 Task: Add an event with the title Second Interview with Blaird, date '2024/03/13', time 8:50 AM to 10:50 AMand add a description: The quality assurance team will review project documentation such as project plans, requirements specifications, design documents, and test plans. They will ensure that the documentation is complete, accurate, and aligns with the project objectives and stakeholder expectations.Select event color  Lavender . Add location for the event as: Casablanca, Morocco, logged in from the account softage.8@softage.netand send the event invitation to softage.4@softage.net and softage.5@softage.net. Set a reminder for the event Daily
Action: Mouse moved to (69, 111)
Screenshot: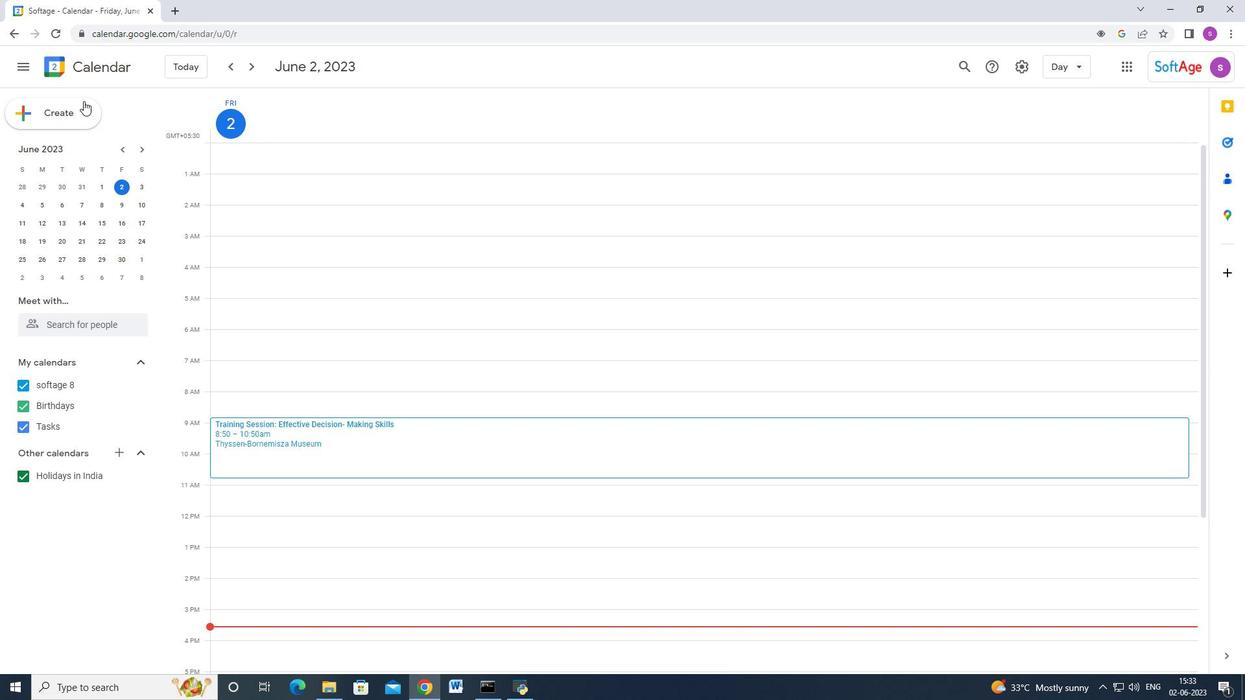 
Action: Mouse pressed left at (69, 111)
Screenshot: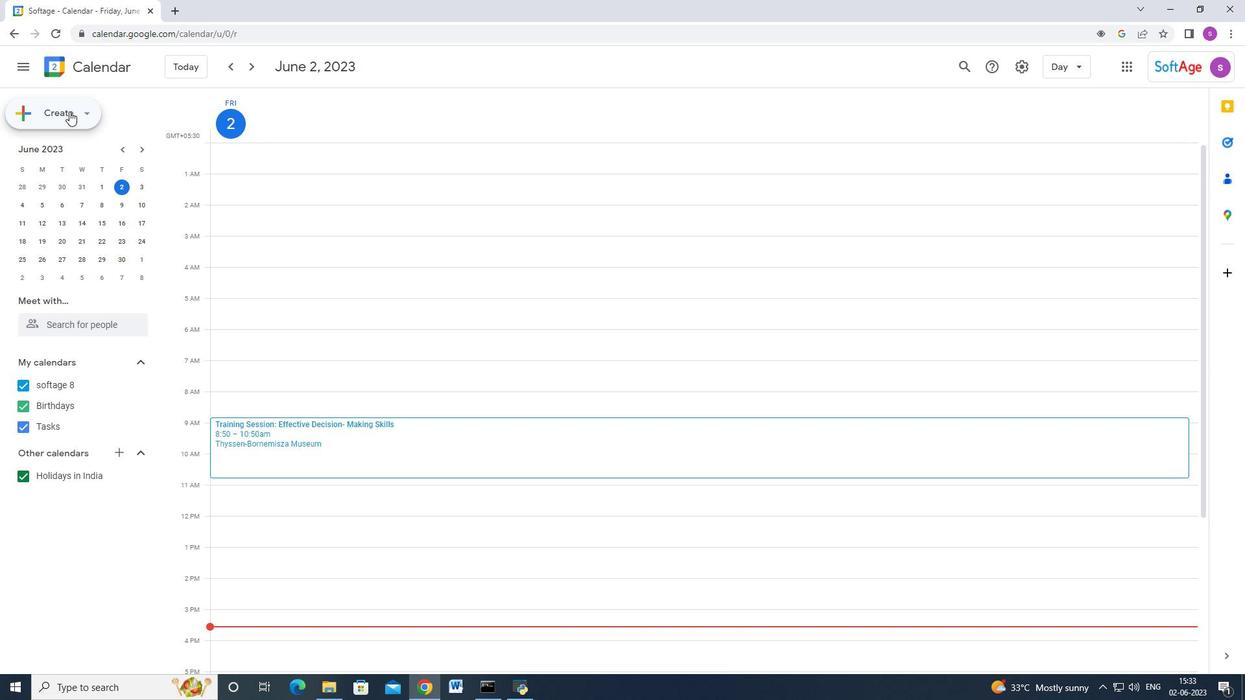 
Action: Mouse moved to (54, 155)
Screenshot: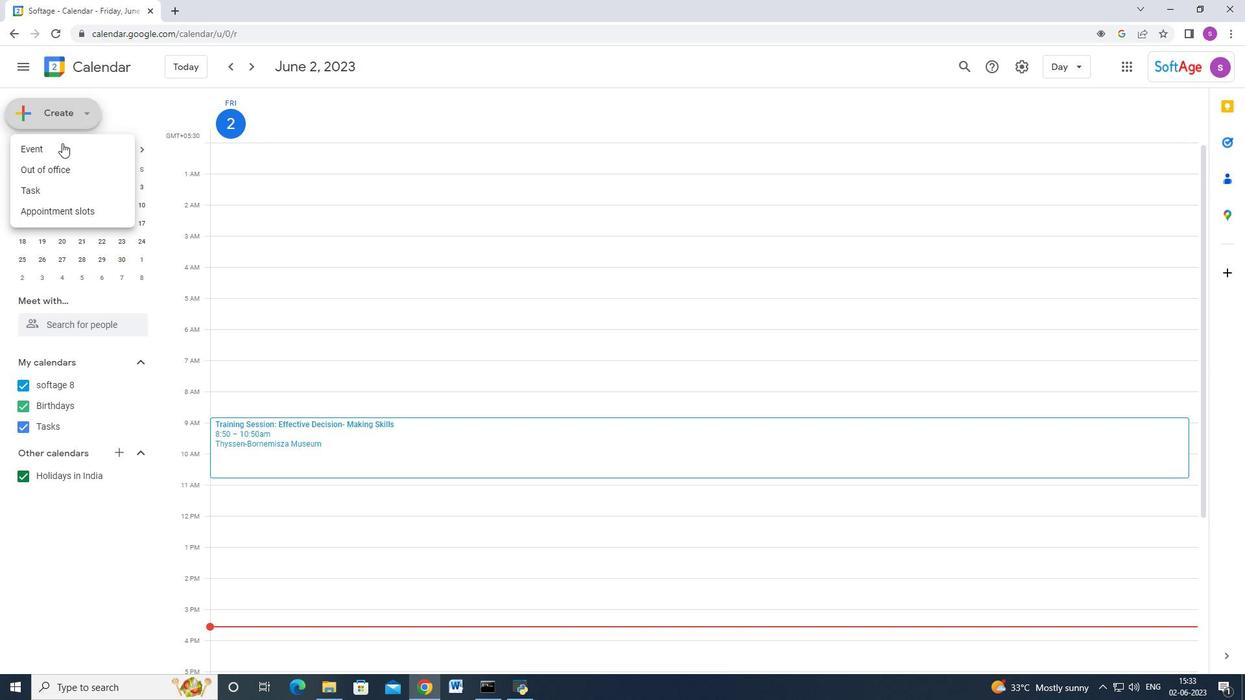
Action: Mouse pressed left at (54, 155)
Screenshot: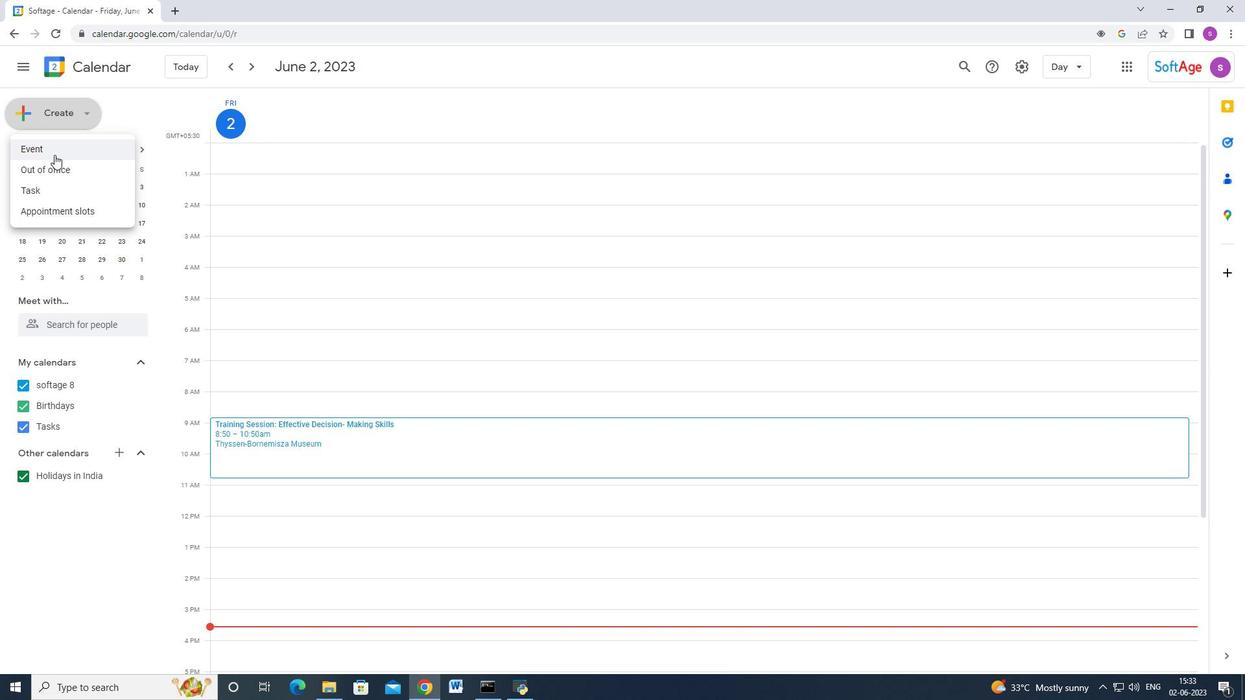 
Action: Mouse moved to (734, 631)
Screenshot: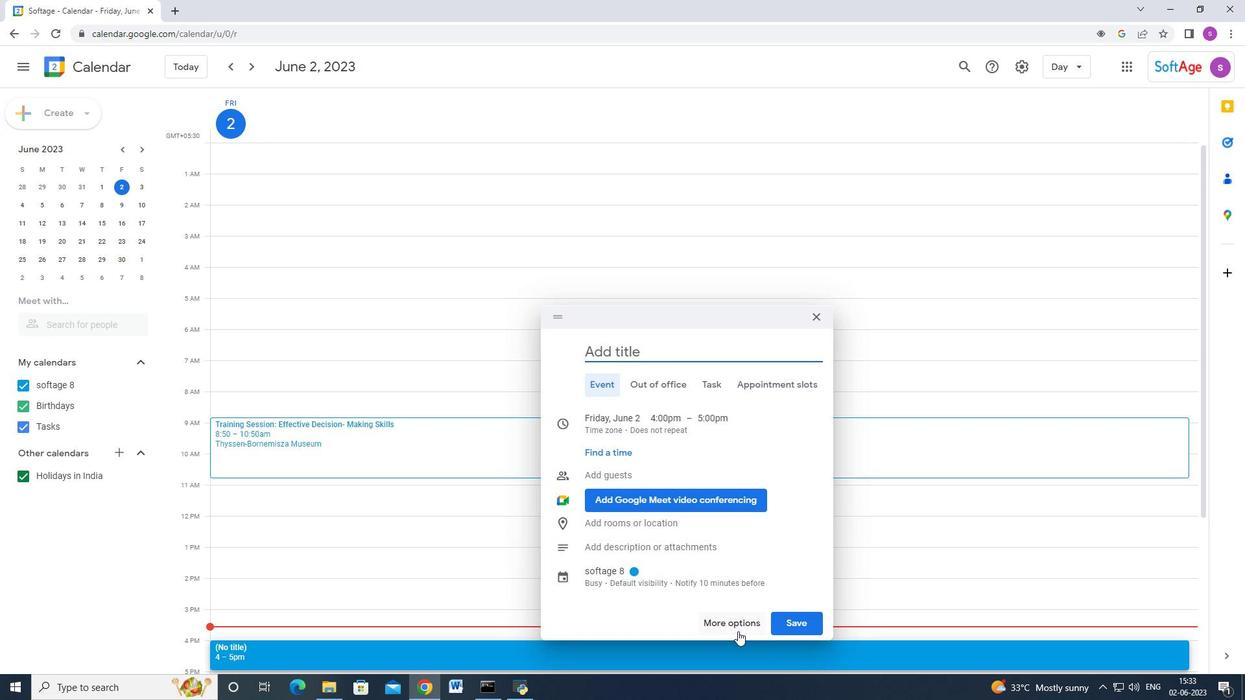 
Action: Mouse pressed left at (734, 631)
Screenshot: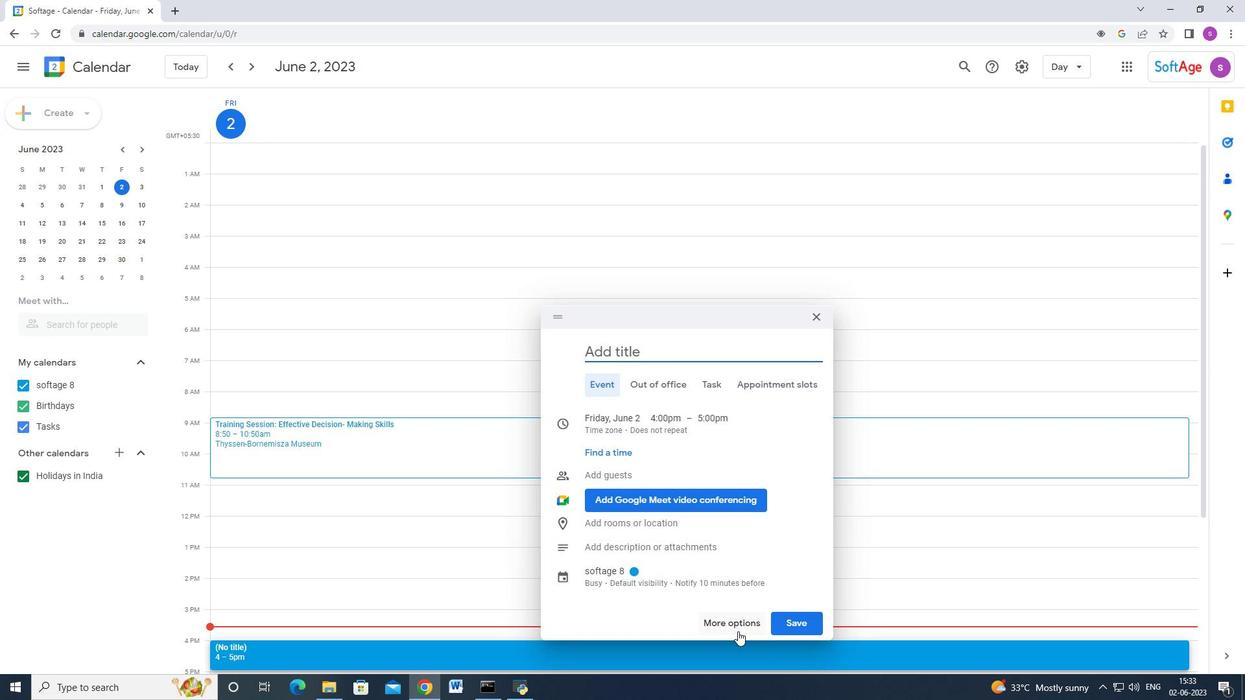 
Action: Mouse moved to (200, 80)
Screenshot: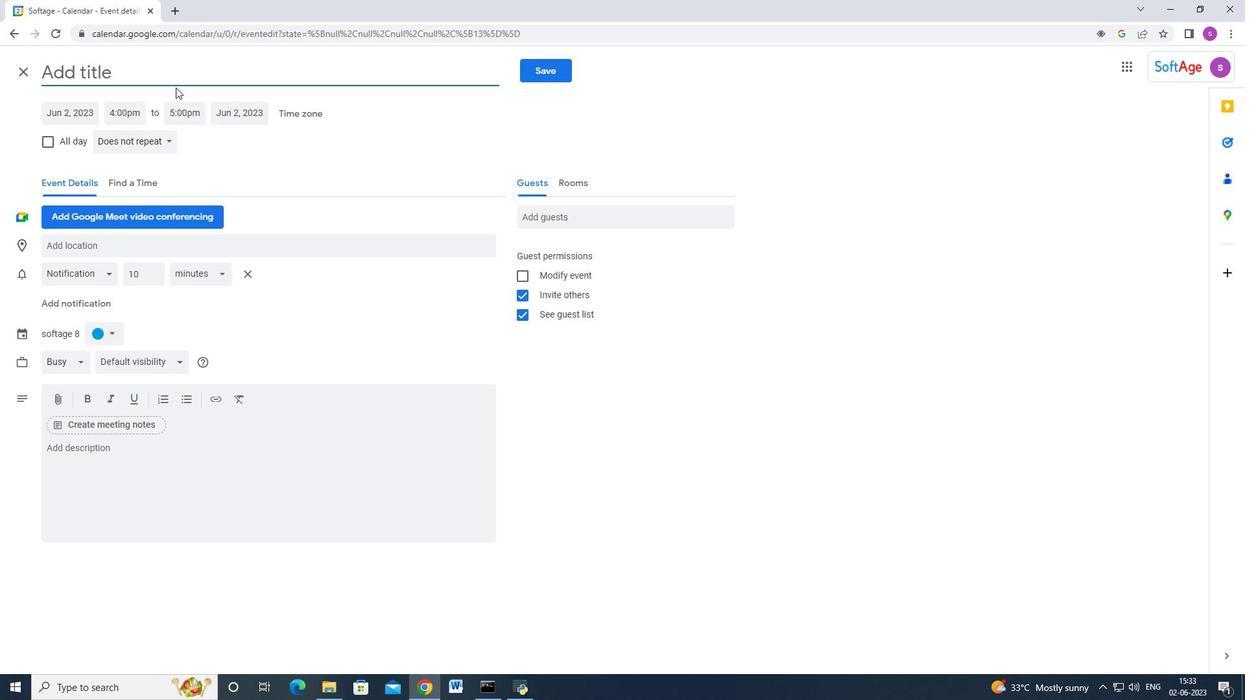 
Action: Key pressed <Key.shift><Key.shift><Key.shift><Key.shift><Key.shift><Key.shift>Second<Key.space><Key.shift>Interview<Key.space>with<Key.space><Key.shift>Blaird
Screenshot: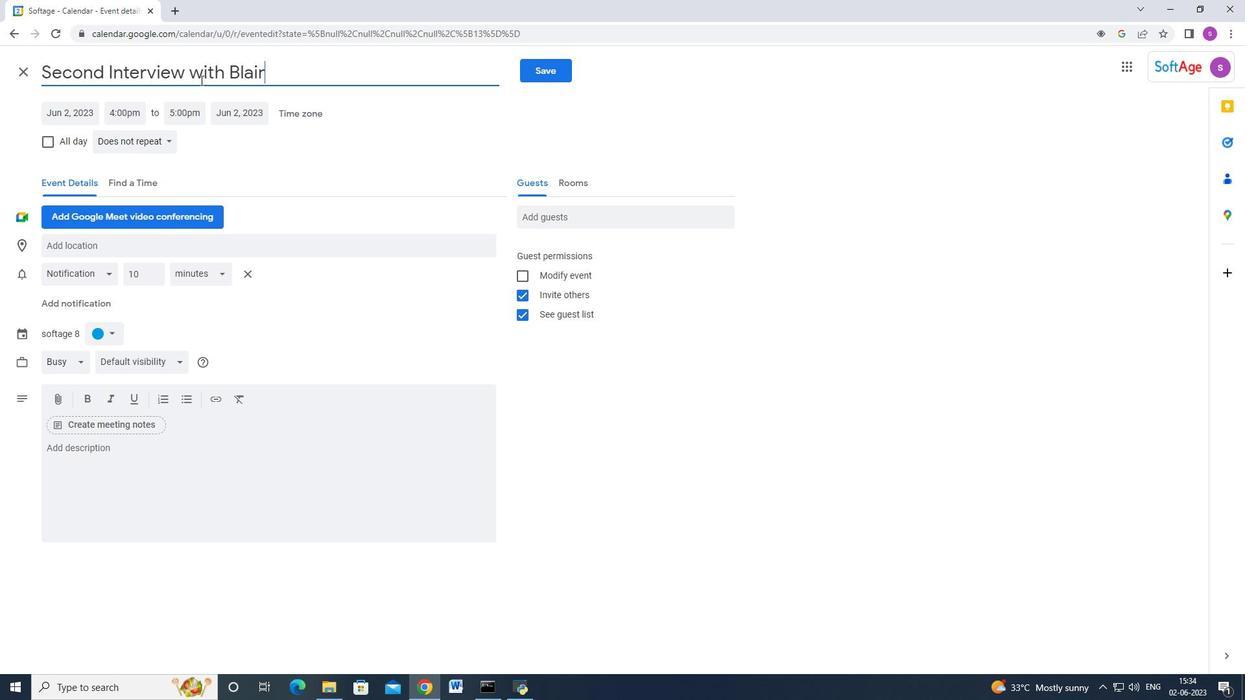 
Action: Mouse moved to (77, 108)
Screenshot: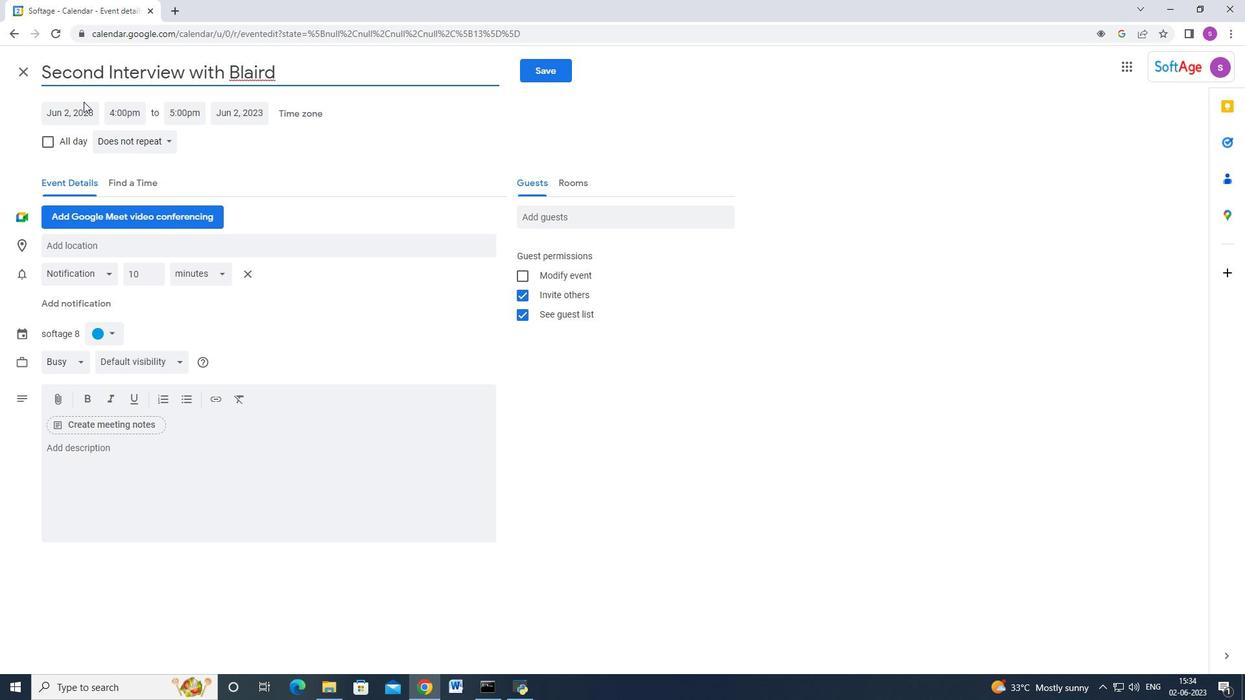 
Action: Mouse pressed left at (77, 108)
Screenshot: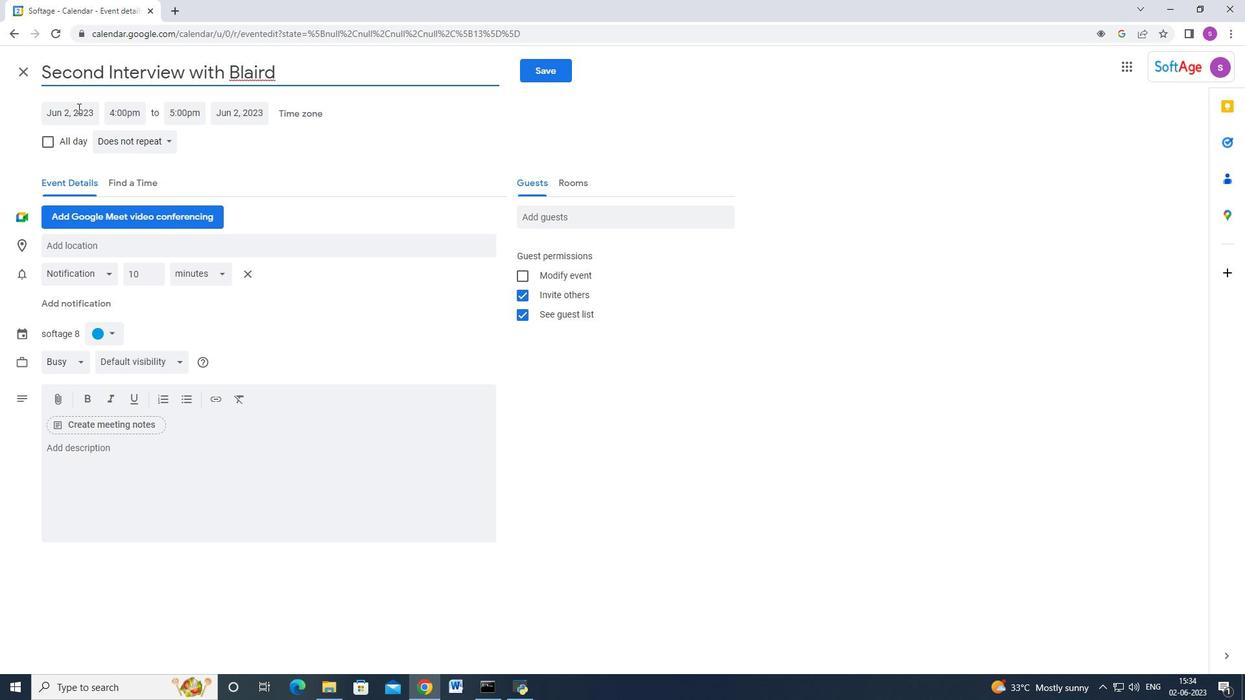
Action: Mouse moved to (204, 141)
Screenshot: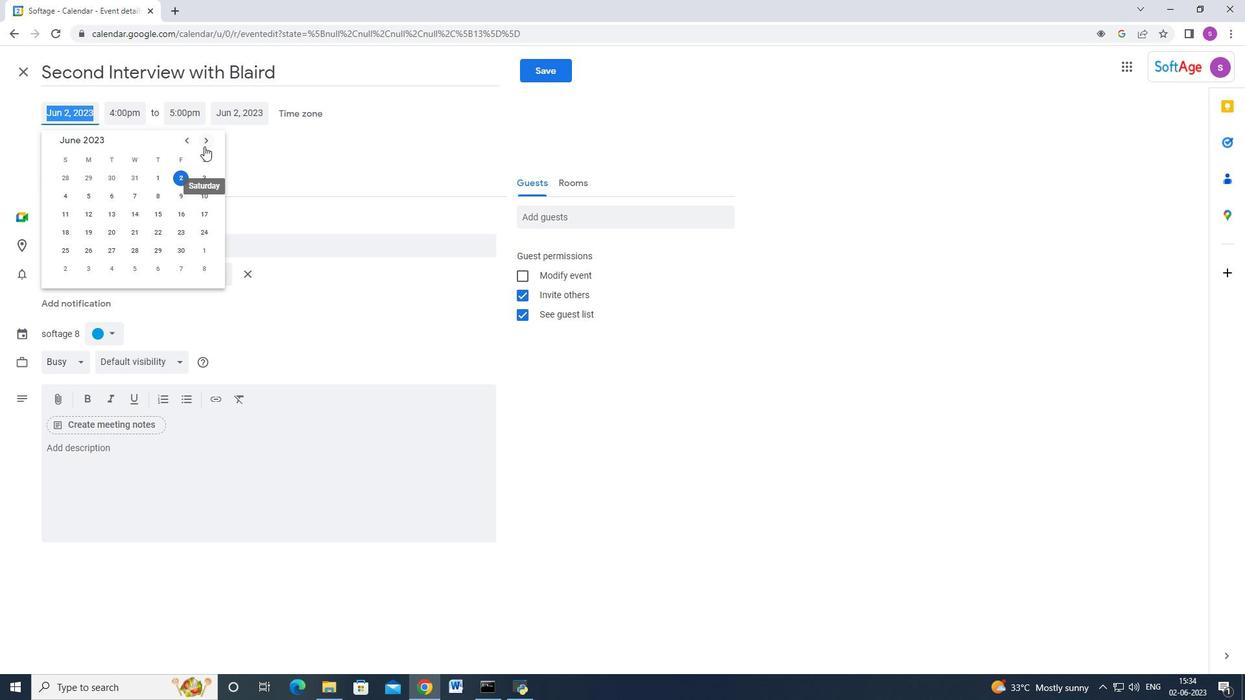 
Action: Mouse pressed left at (204, 141)
Screenshot: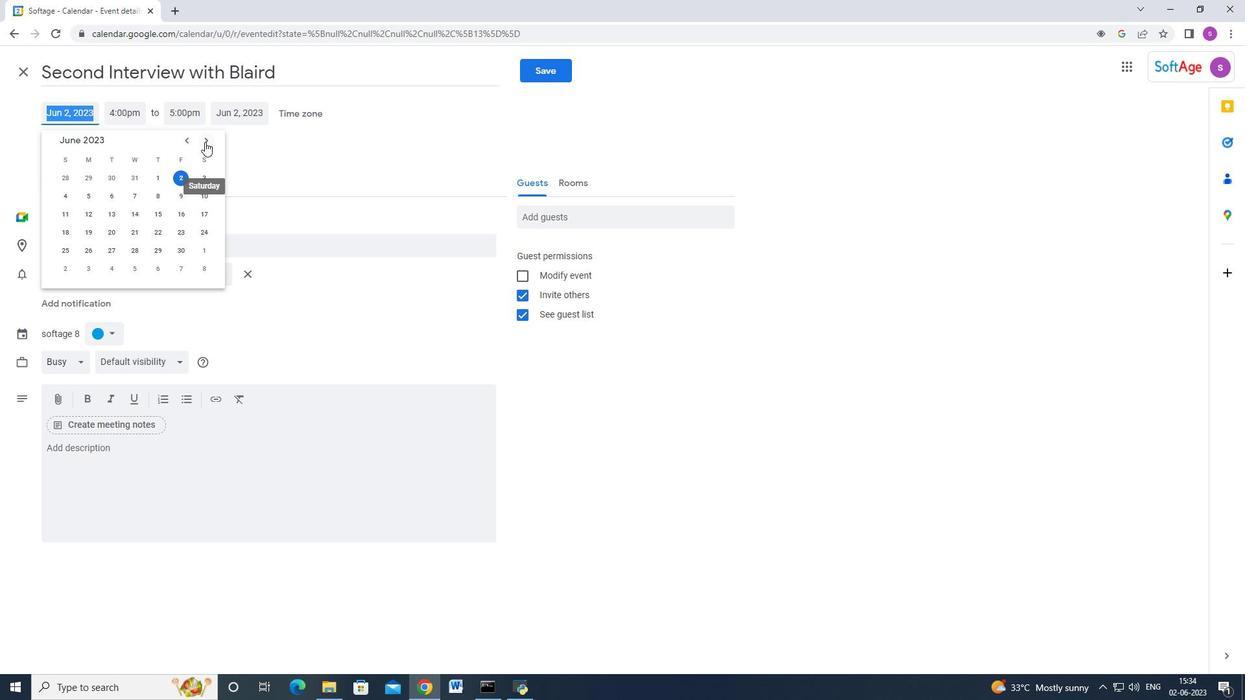 
Action: Mouse moved to (216, 142)
Screenshot: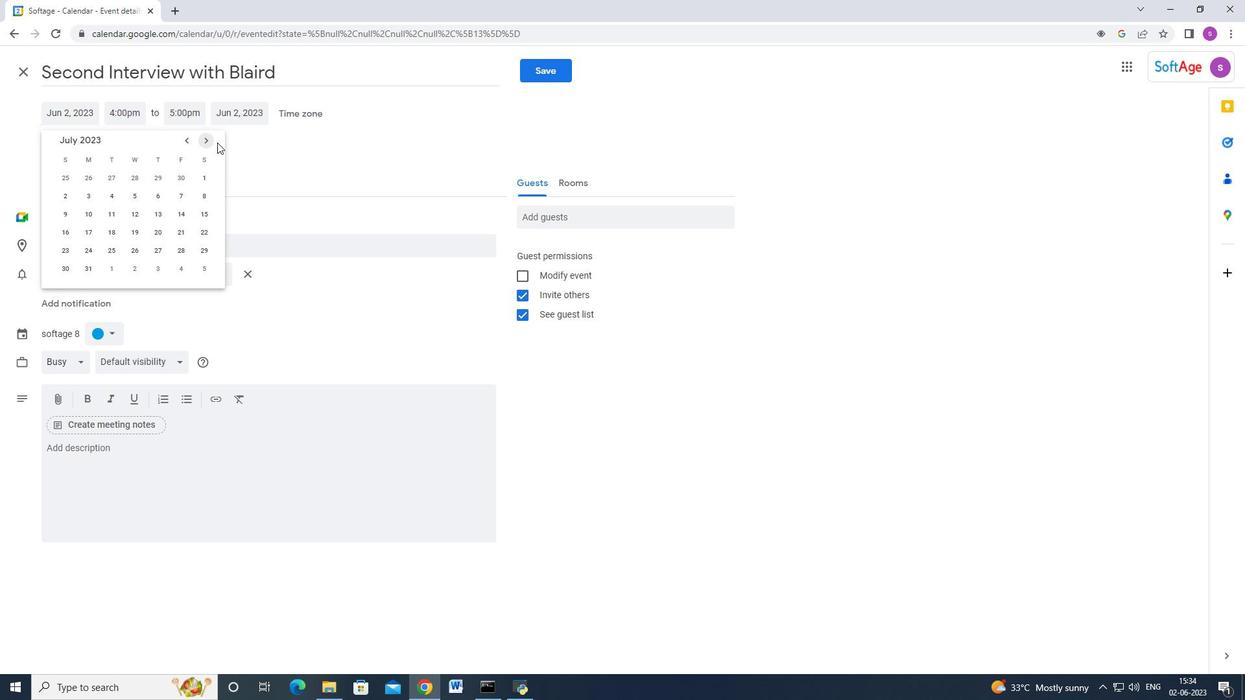 
Action: Mouse pressed left at (216, 142)
Screenshot: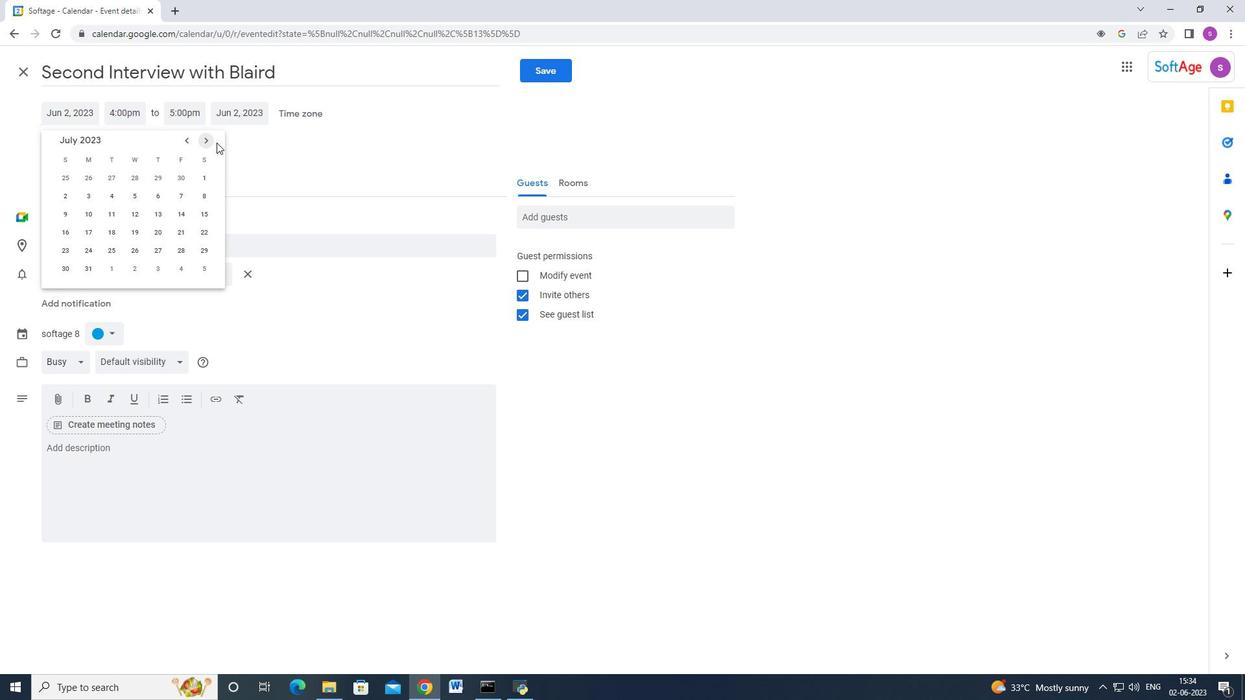 
Action: Mouse moved to (206, 142)
Screenshot: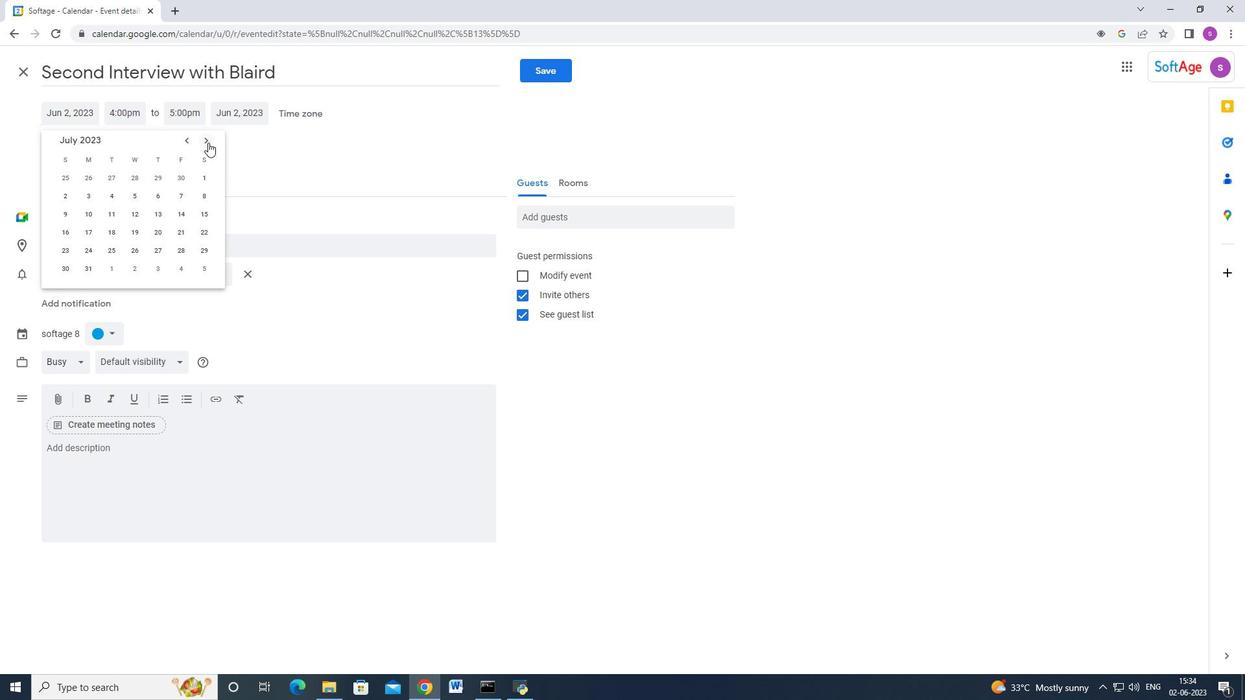 
Action: Mouse pressed left at (206, 142)
Screenshot: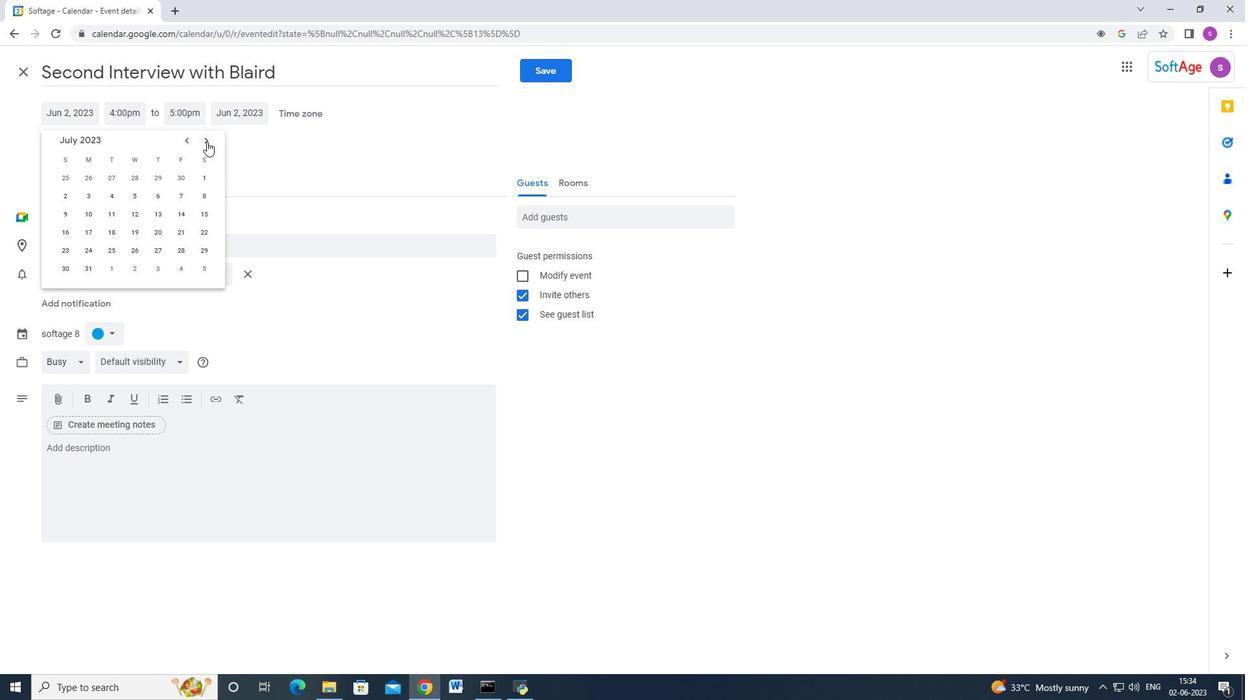 
Action: Mouse pressed left at (206, 142)
Screenshot: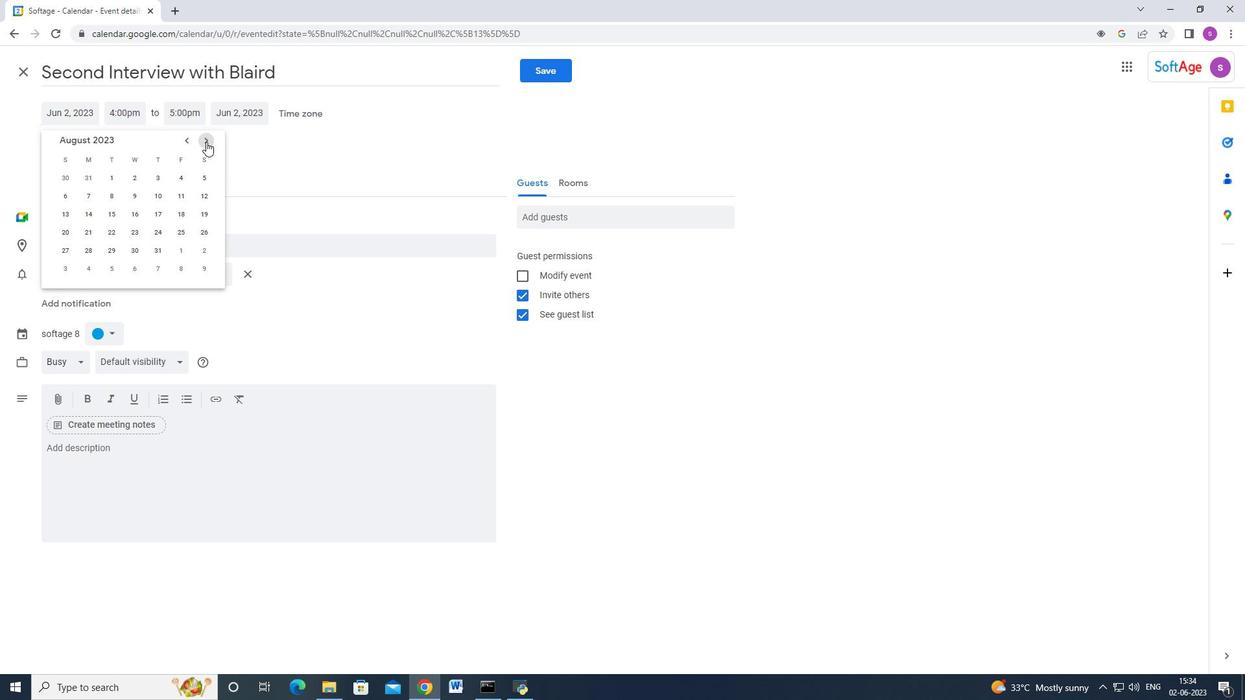 
Action: Mouse pressed left at (206, 142)
Screenshot: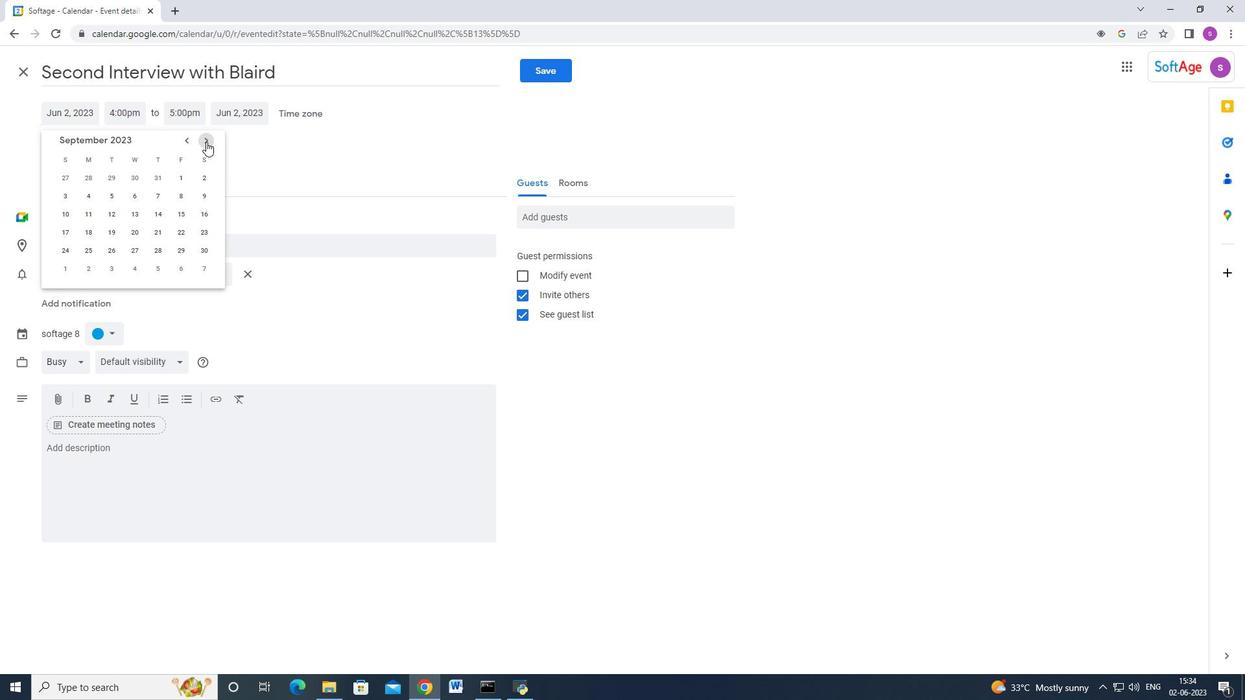 
Action: Mouse pressed left at (206, 142)
Screenshot: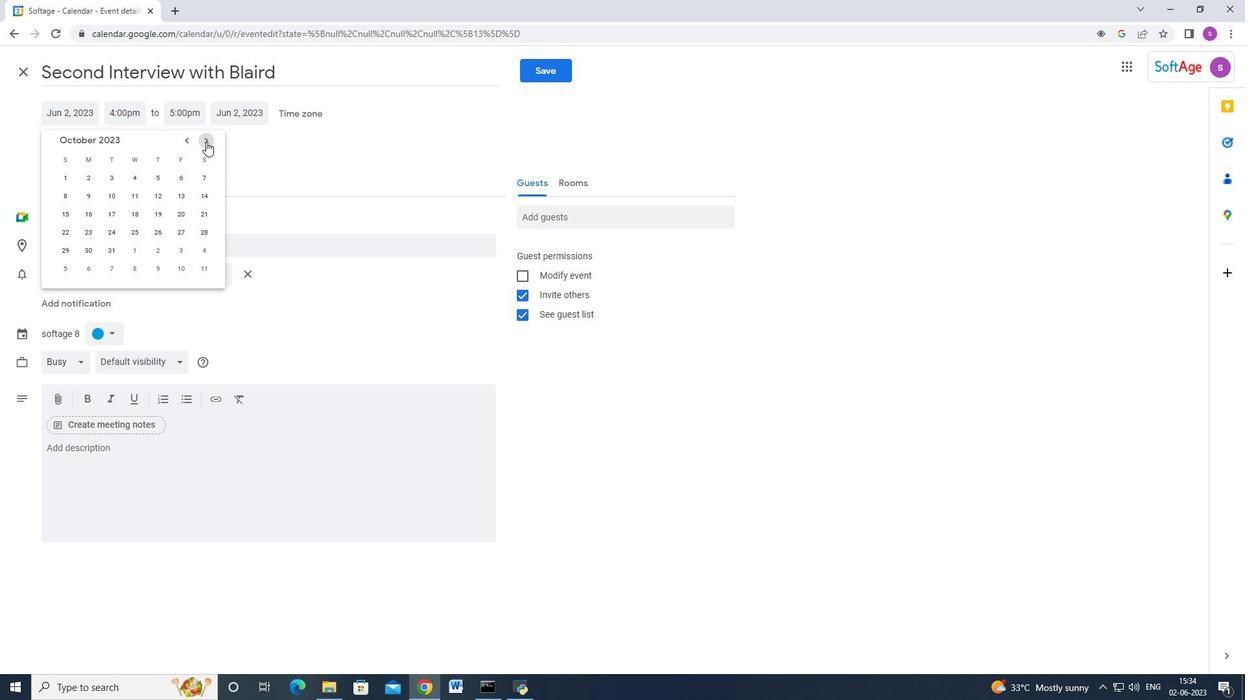 
Action: Mouse moved to (203, 140)
Screenshot: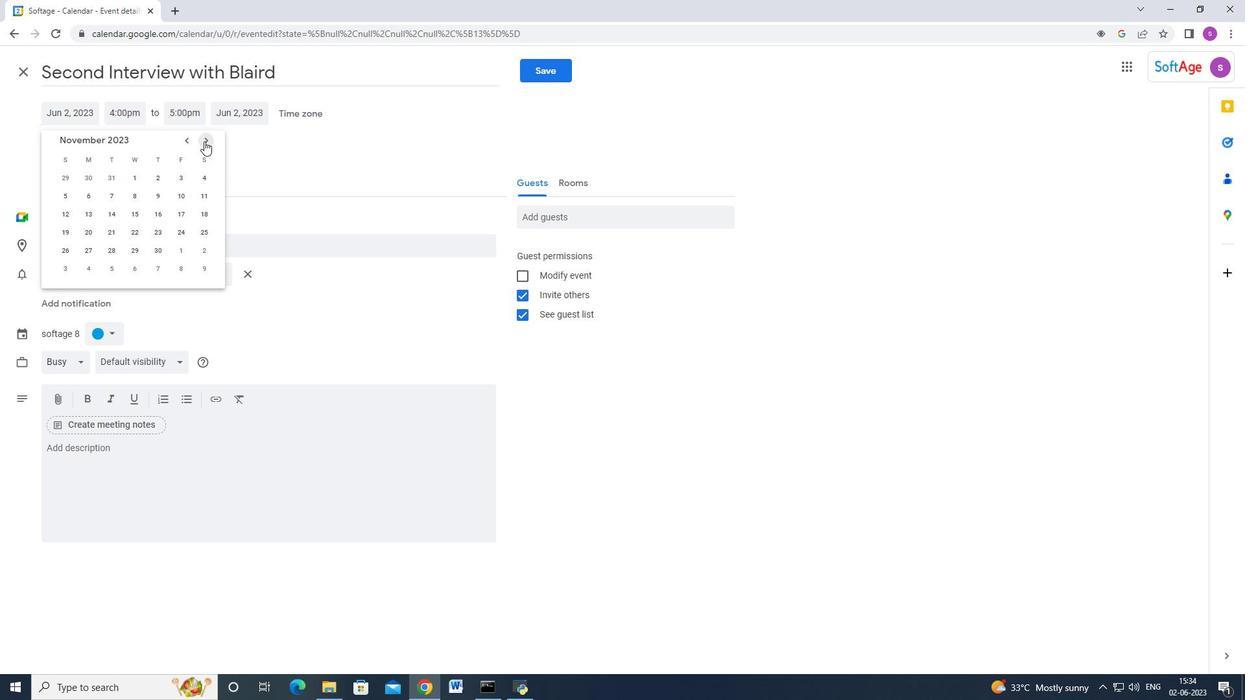 
Action: Mouse pressed left at (203, 140)
Screenshot: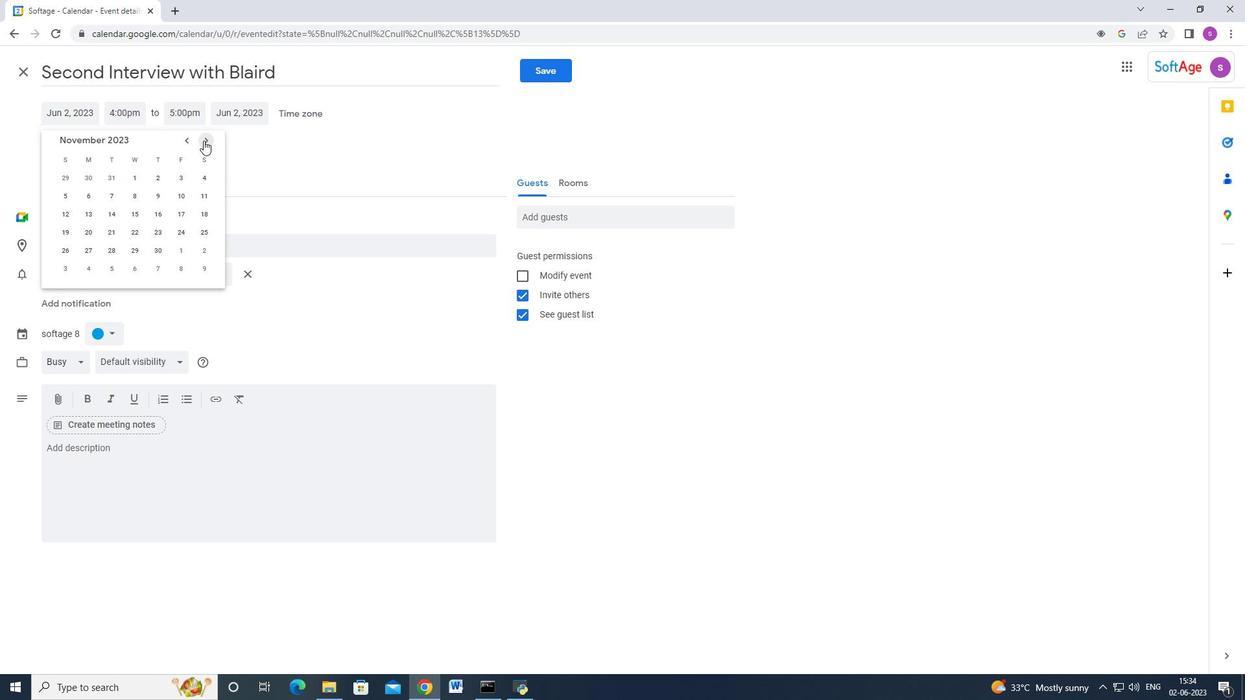 
Action: Mouse moved to (204, 140)
Screenshot: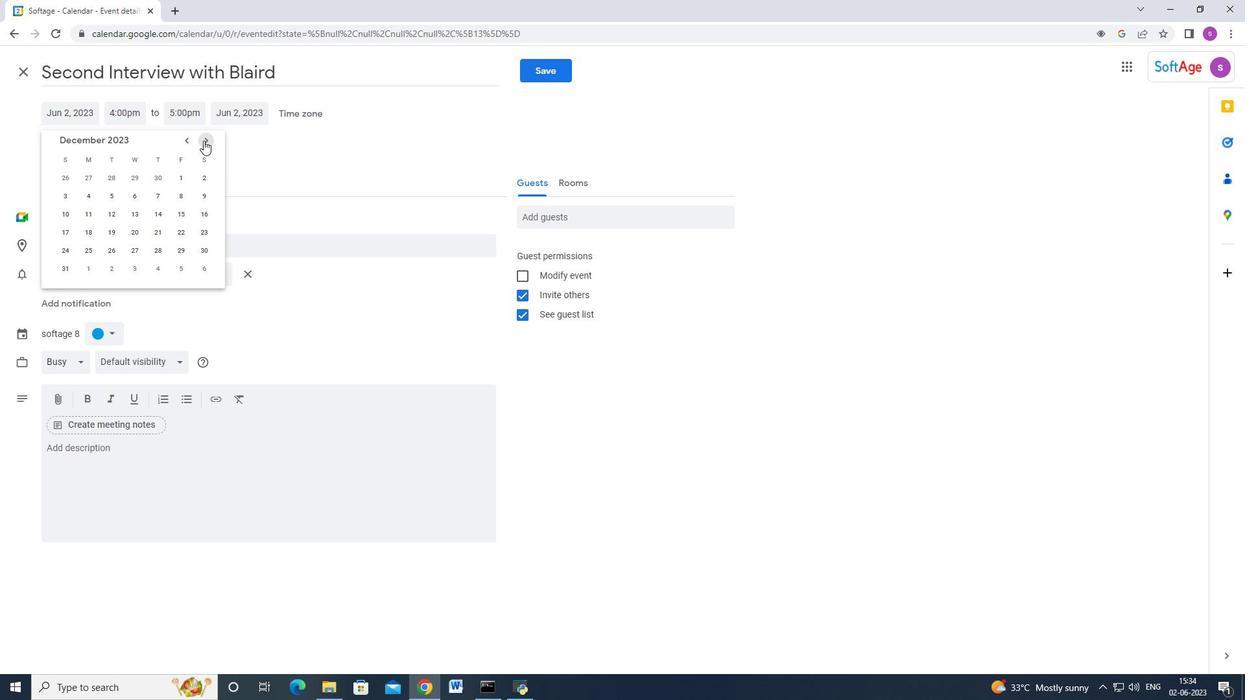 
Action: Mouse pressed left at (204, 140)
Screenshot: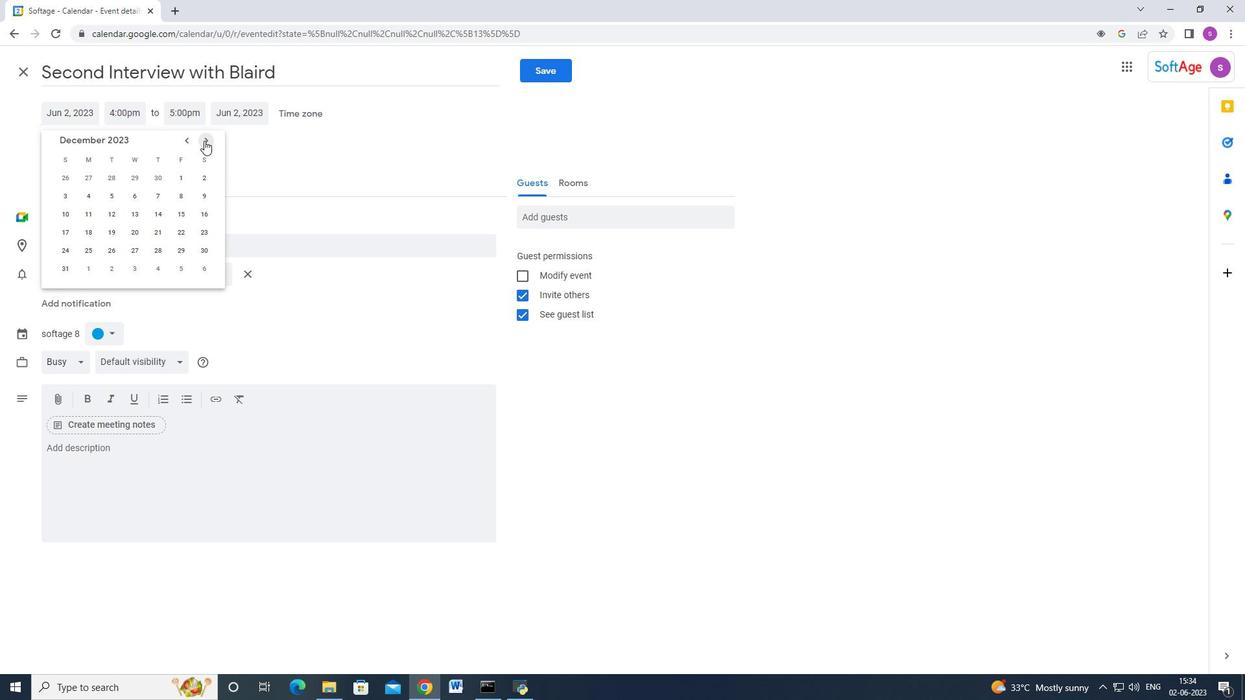 
Action: Mouse pressed left at (204, 140)
Screenshot: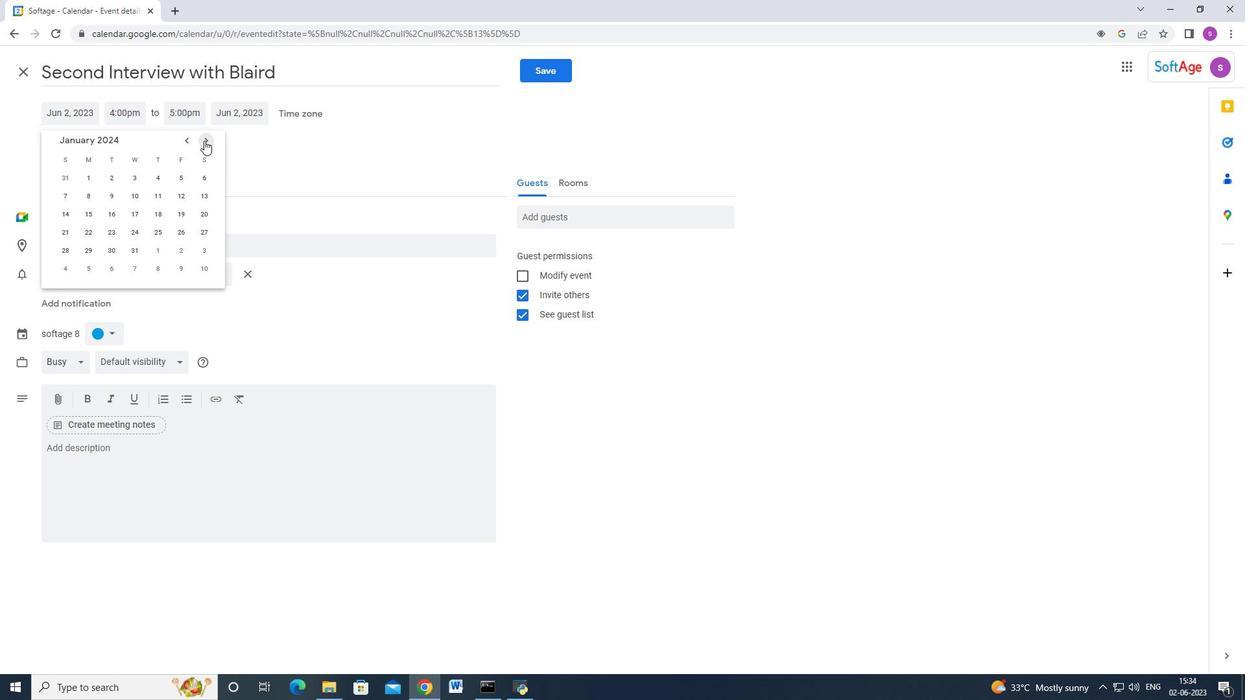
Action: Mouse pressed left at (204, 140)
Screenshot: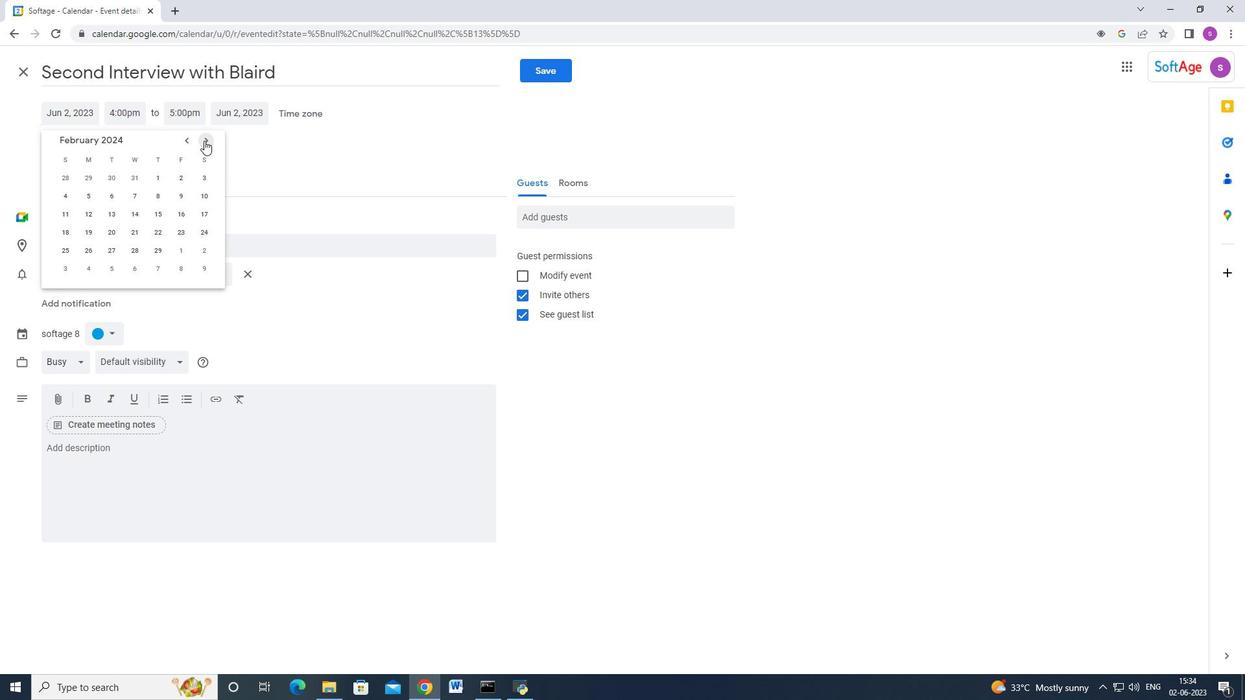 
Action: Mouse moved to (129, 217)
Screenshot: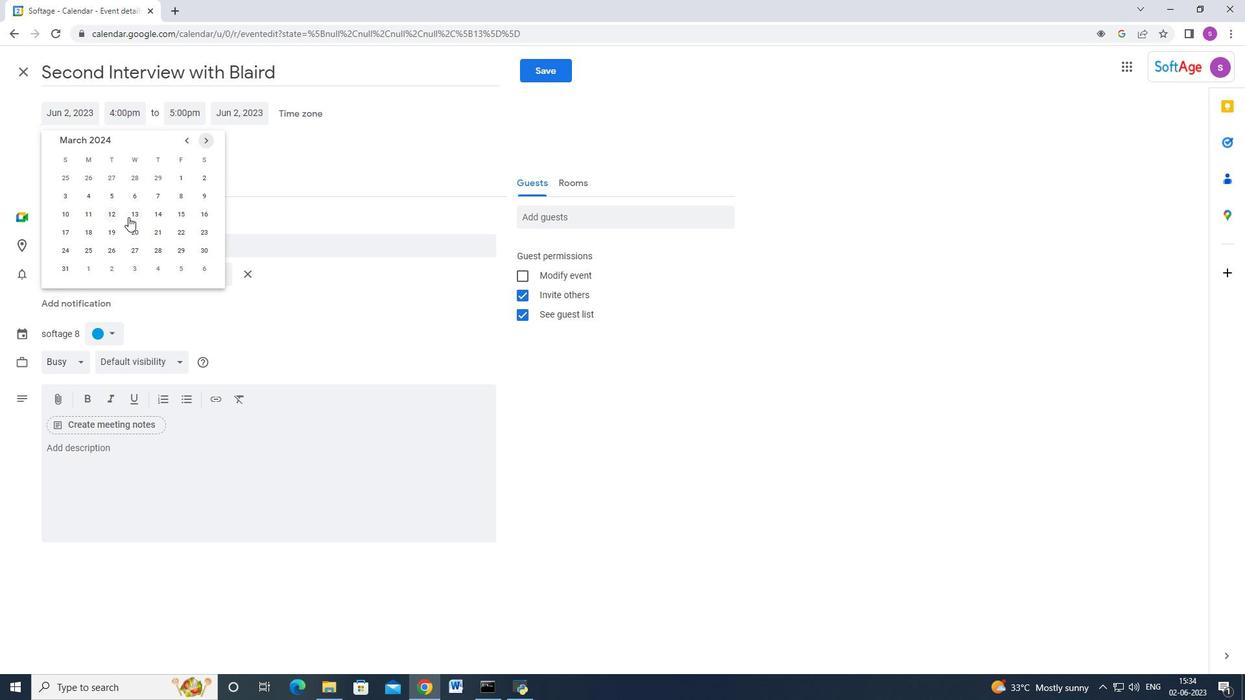 
Action: Mouse pressed left at (129, 217)
Screenshot: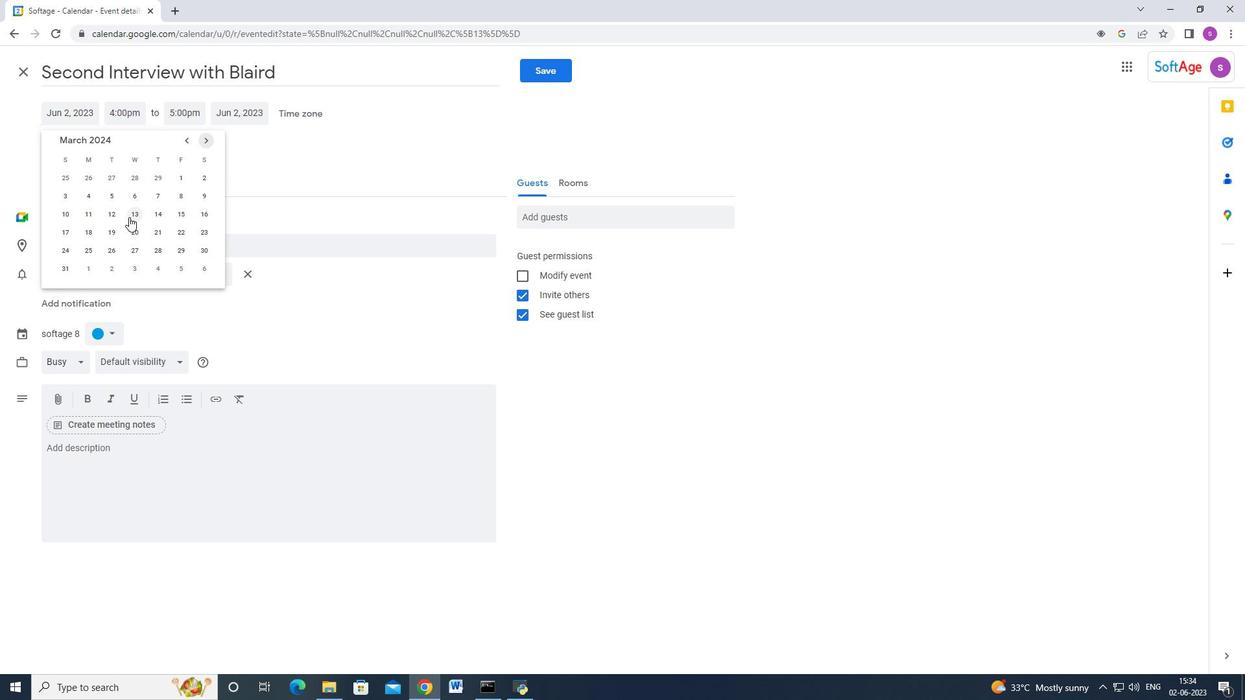 
Action: Mouse moved to (143, 114)
Screenshot: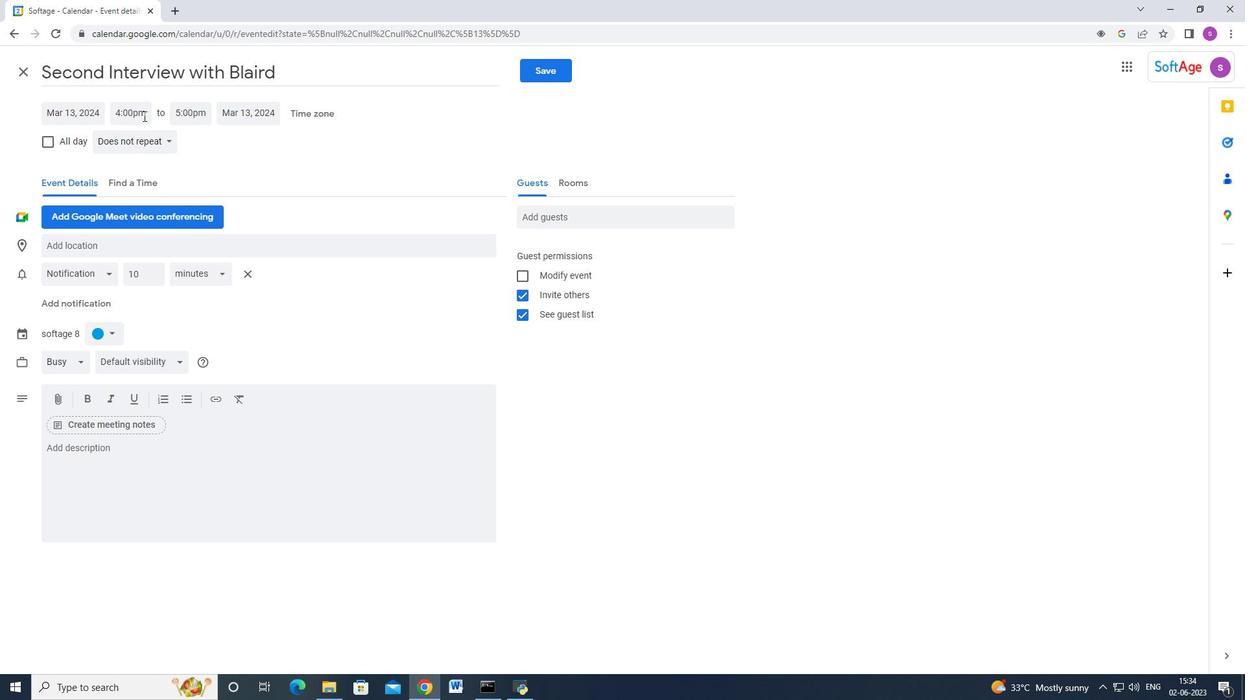 
Action: Mouse pressed left at (143, 114)
Screenshot: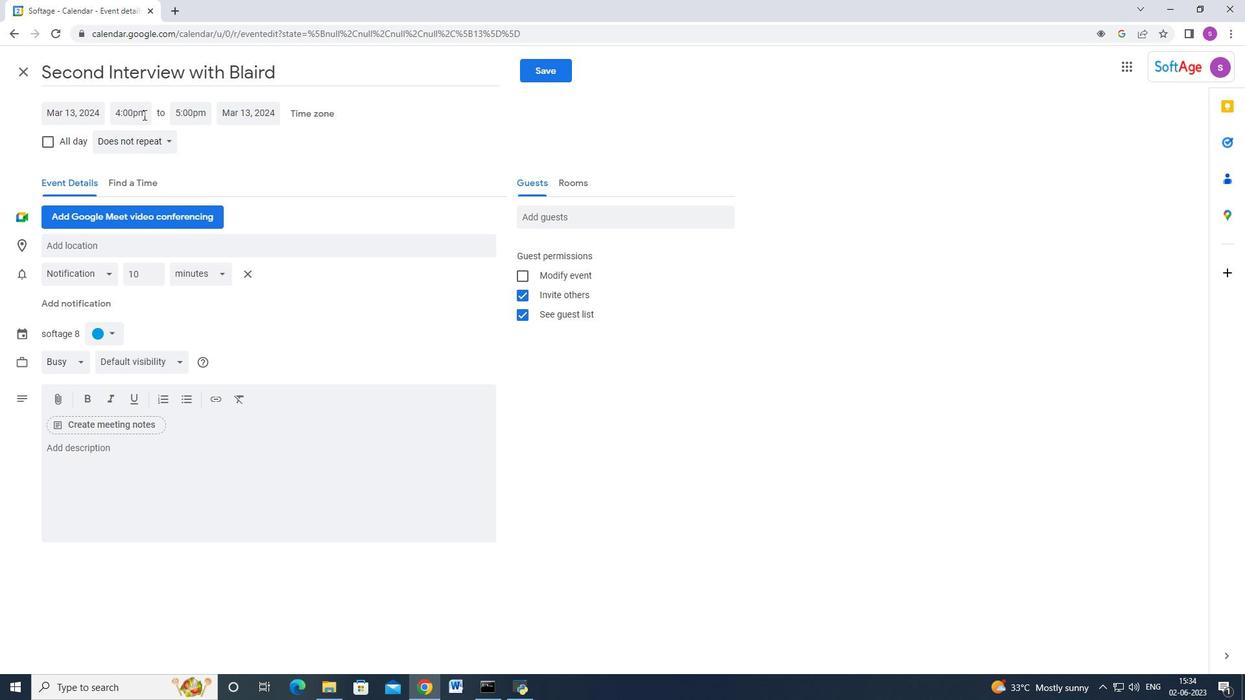 
Action: Key pressed 8<Key.shift_r>:50am<Key.tab><Key.backspace>10<Key.shift>:50am<Key.enter><Key.tab><Key.tab><Key.tab><Key.tab>
Screenshot: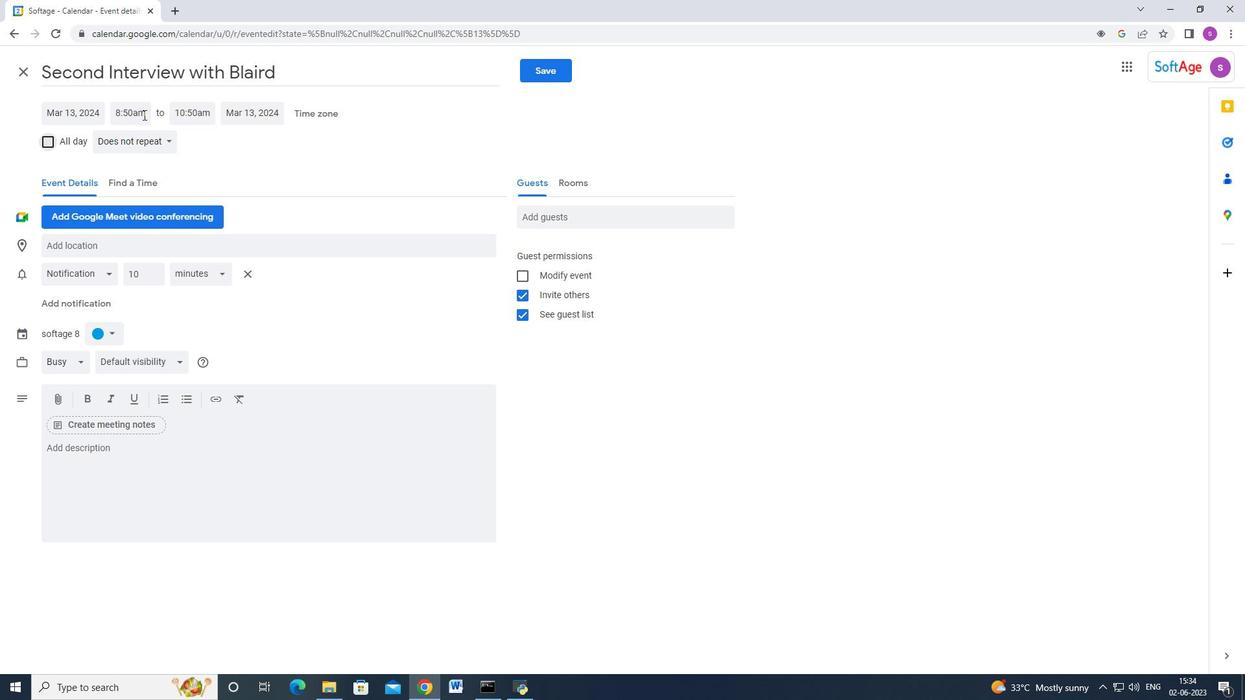 
Action: Mouse moved to (151, 453)
Screenshot: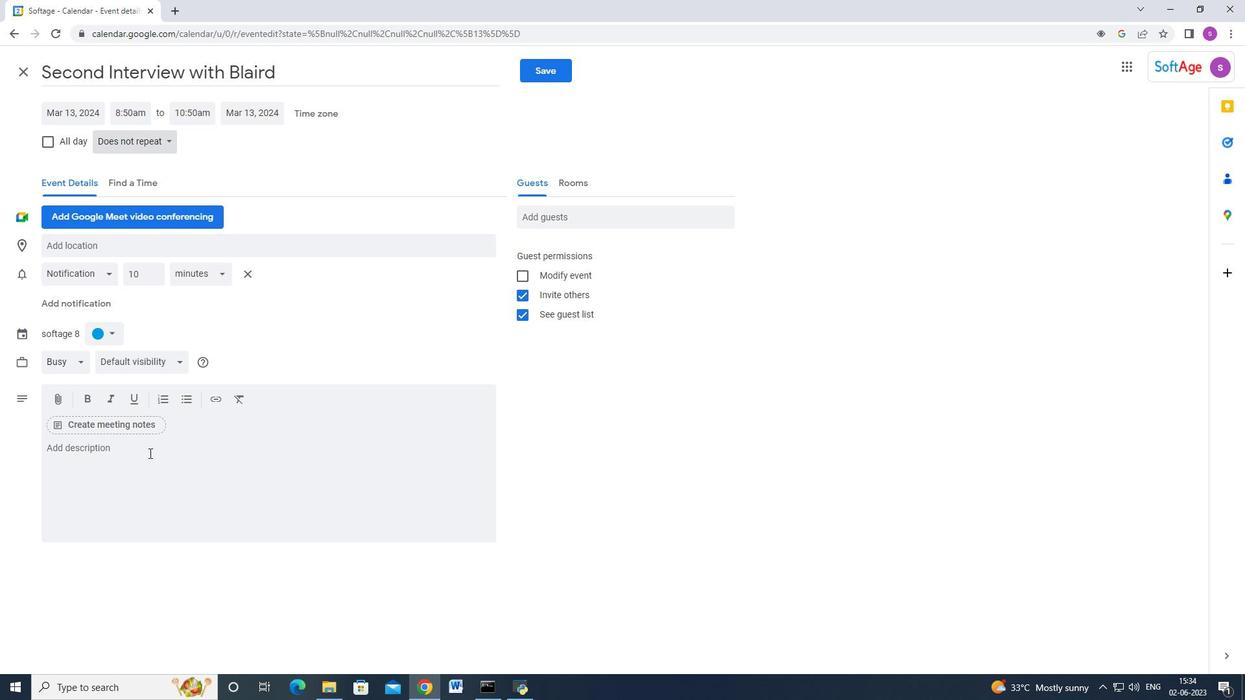 
Action: Mouse pressed left at (151, 453)
Screenshot: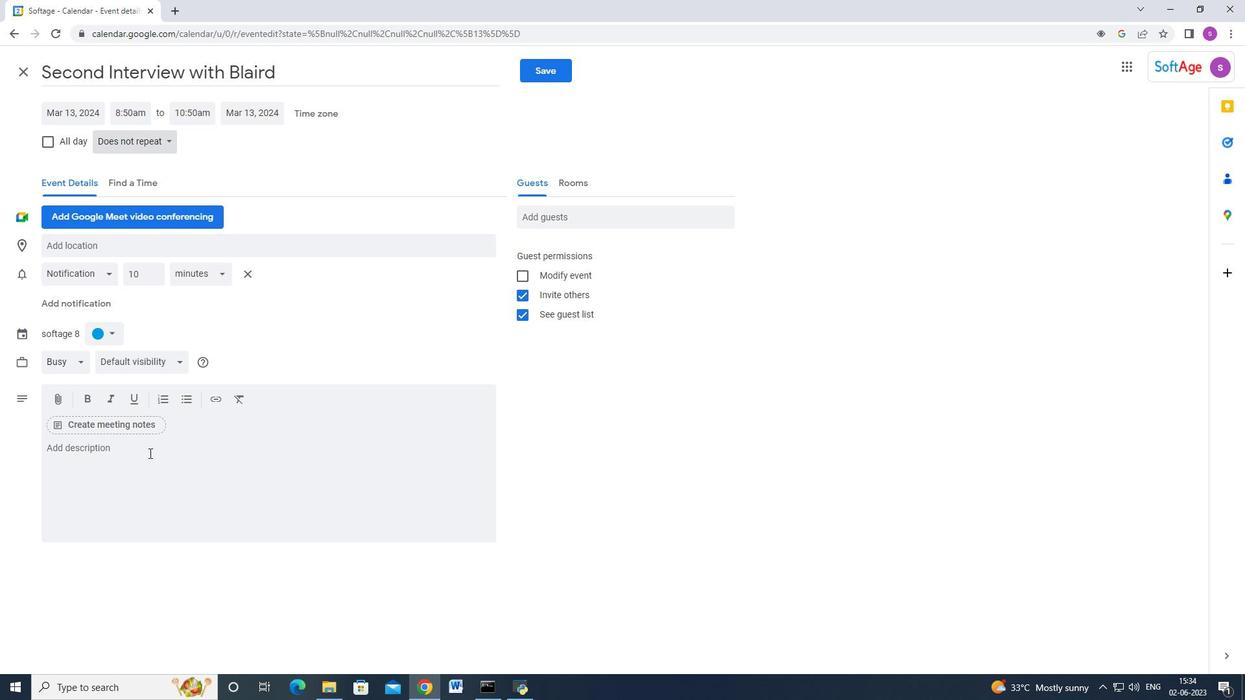 
Action: Mouse moved to (145, 455)
Screenshot: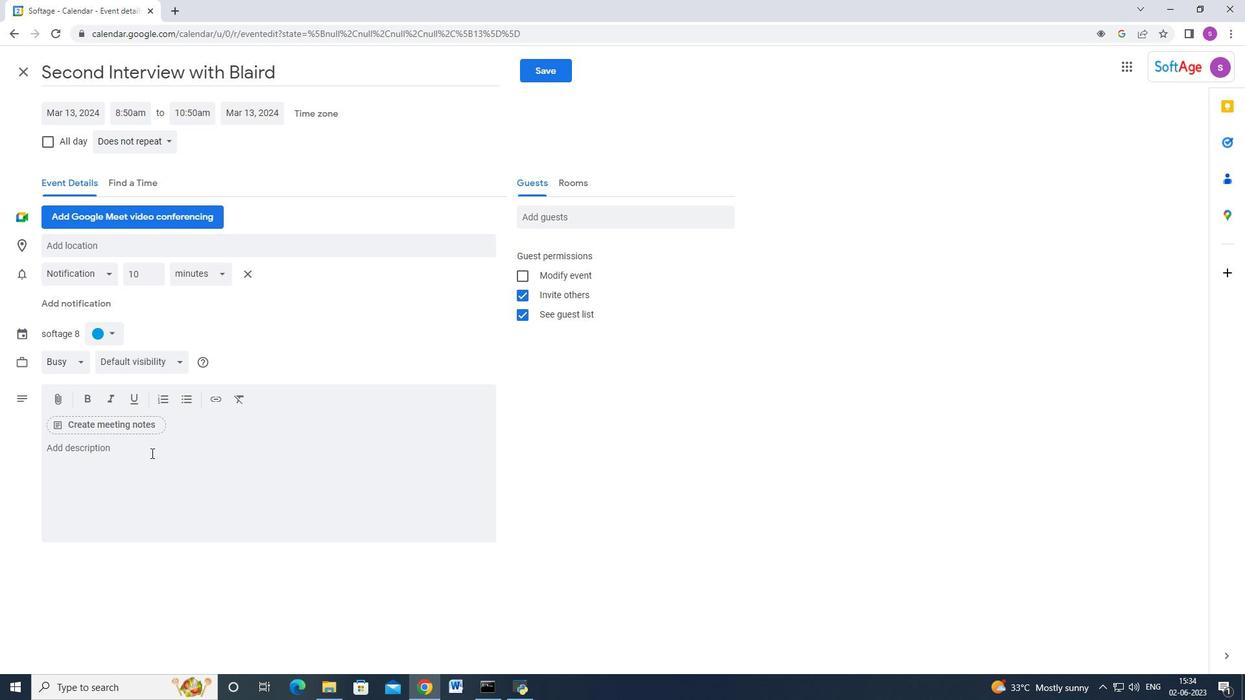 
Action: Key pressed <Key.shift>The<Key.space>quality<Key.space>assurance<Key.space>team<Key.space>will<Key.space>review<Key.space>project<Key.space>documentation<Key.space>such<Key.space>as<Key.space>project<Key.space>plans,<Key.space>requirements<Key.space>specifications,<Key.space>design<Key.space>documents,<Key.space>and<Key.space>test<Key.space>plans.<Key.space><Key.shift>They<Key.space>will<Key.space>ensure<Key.space>that<Key.space>the<Key.space>documentation<Key.space>is<Key.space>complete,<Key.space>accurate<Key.space><Key.backspace>,<Key.space>and<Key.space>aligns<Key.space>with<Key.space>the<Key.space>project<Key.space>objectives<Key.space>and<Key.space>stakeholder<Key.space>expr<Key.backspace>ectations.
Screenshot: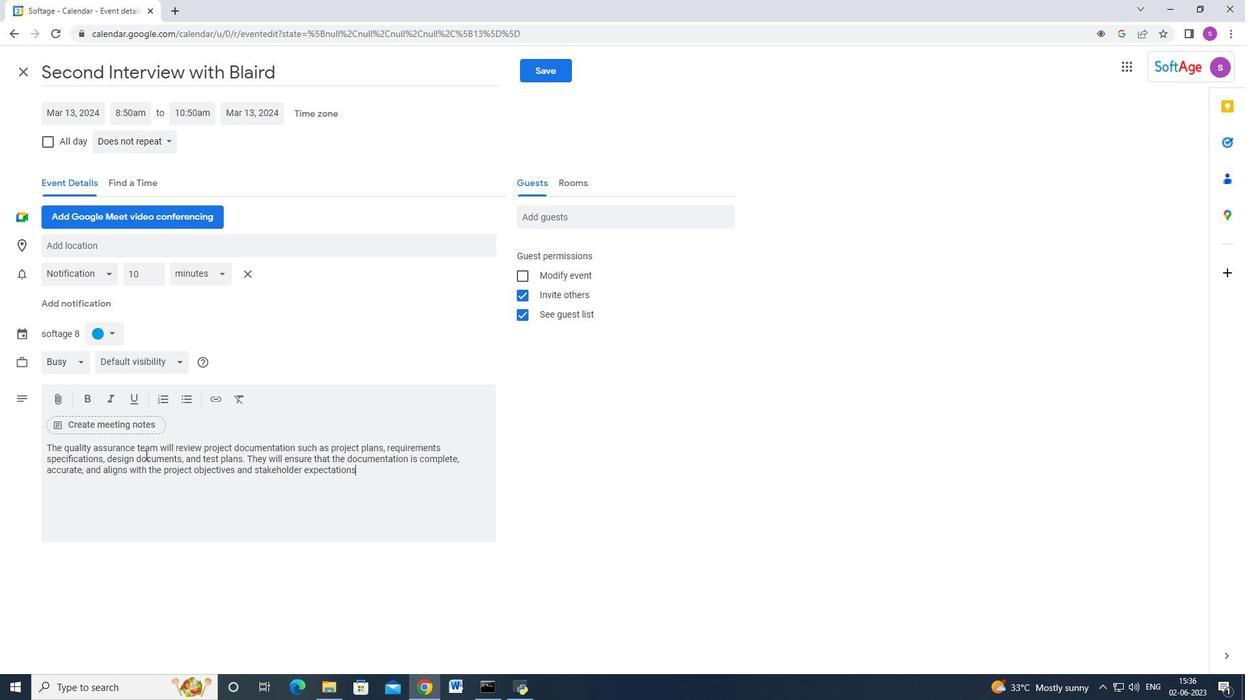 
Action: Mouse moved to (95, 339)
Screenshot: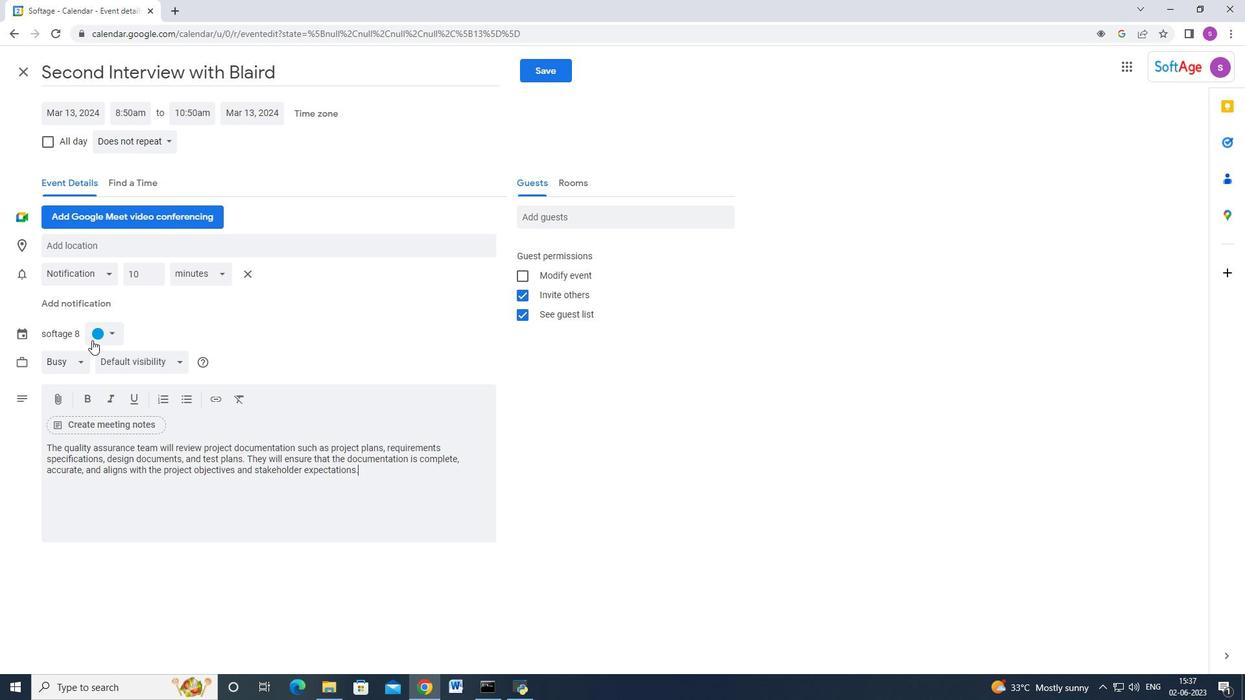 
Action: Mouse pressed left at (95, 339)
Screenshot: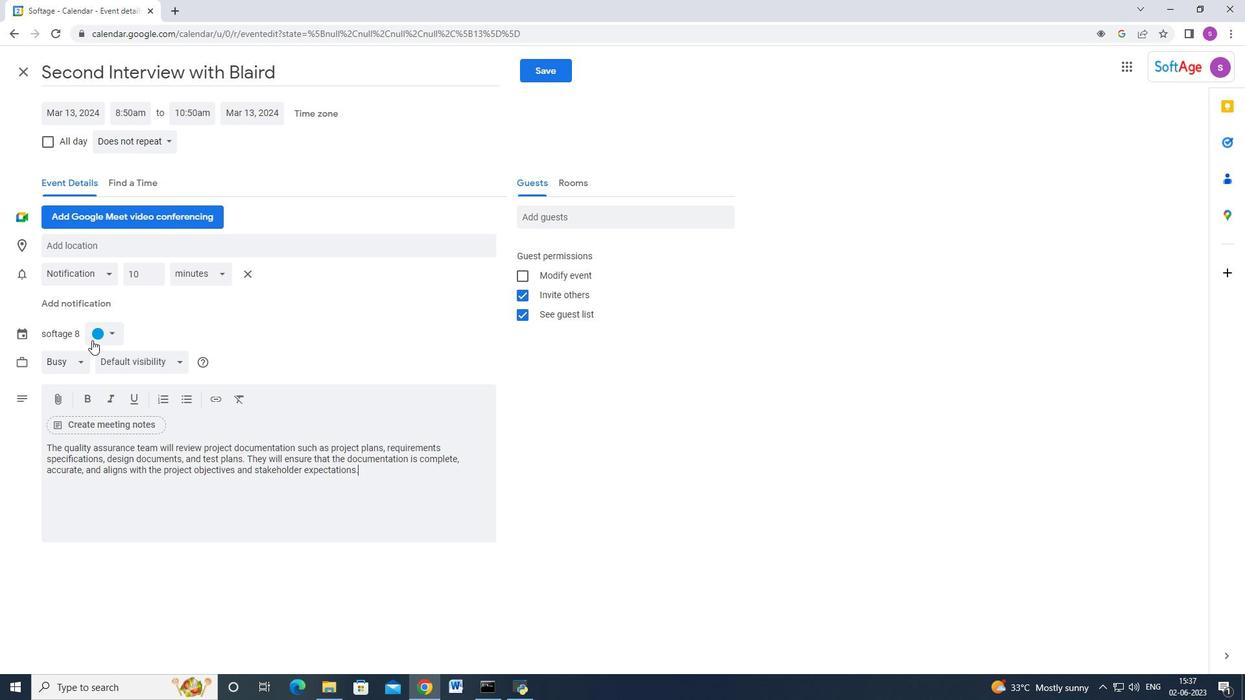 
Action: Mouse moved to (95, 386)
Screenshot: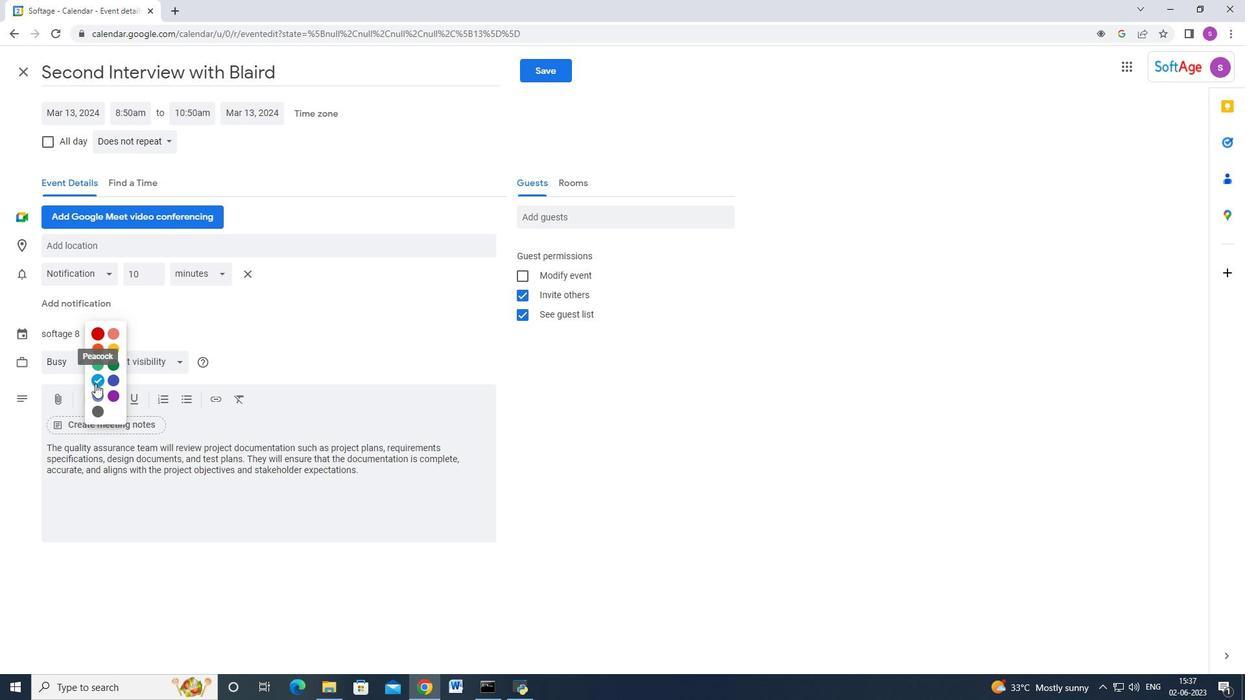 
Action: Mouse pressed left at (95, 386)
Screenshot: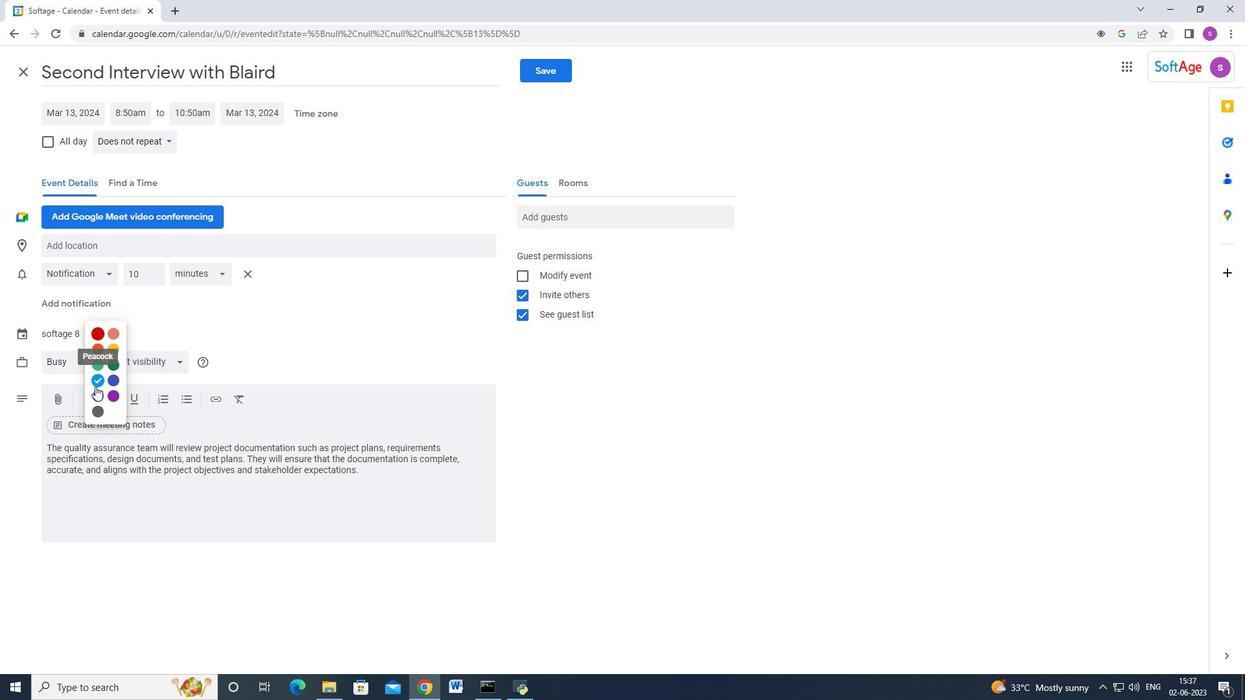 
Action: Mouse moved to (95, 329)
Screenshot: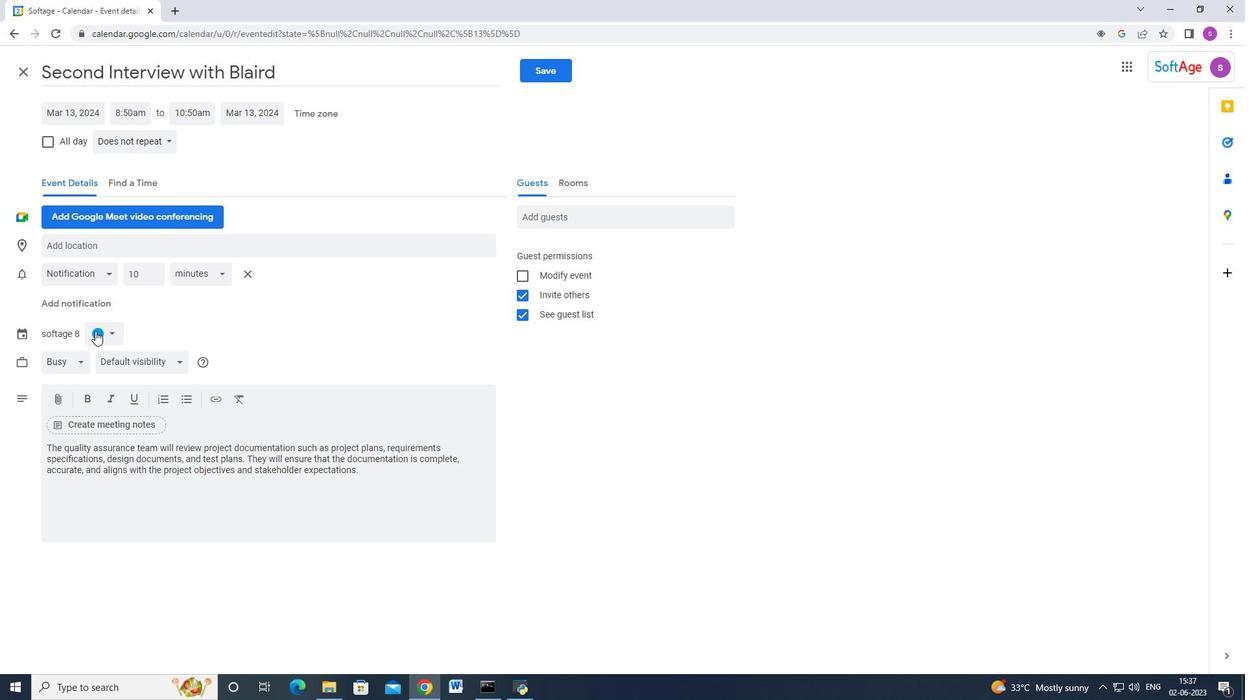 
Action: Mouse pressed left at (95, 329)
Screenshot: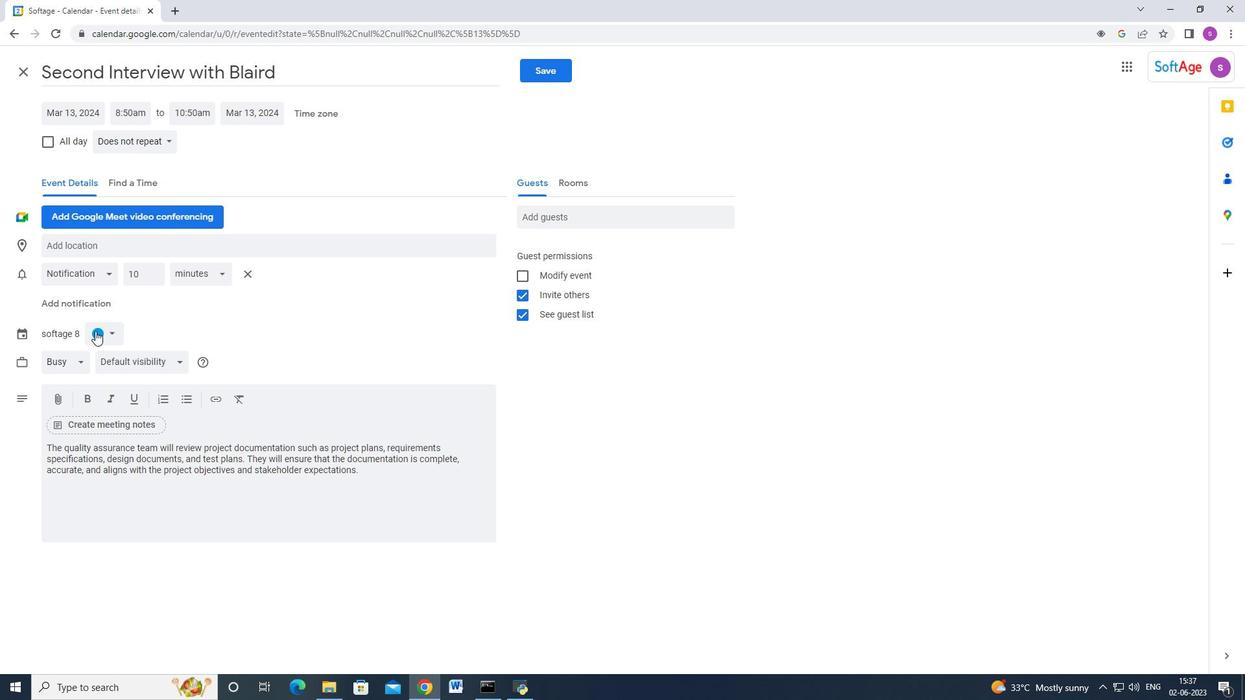 
Action: Mouse moved to (99, 395)
Screenshot: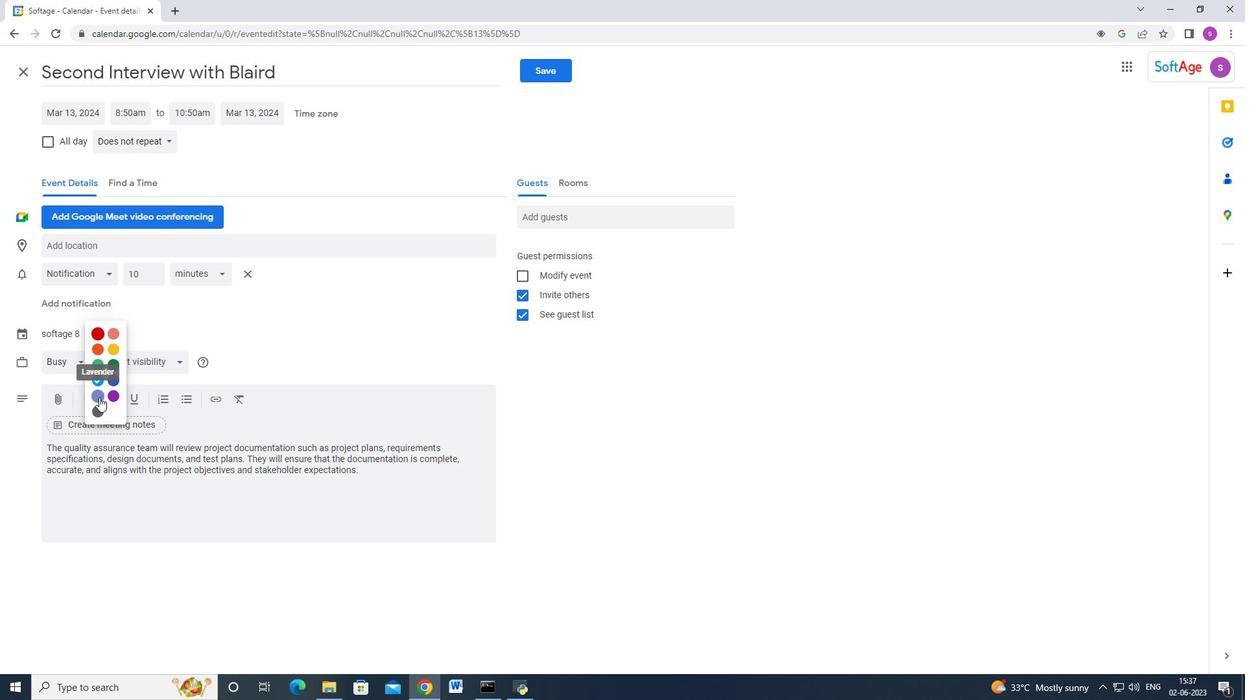 
Action: Mouse pressed left at (99, 395)
Screenshot: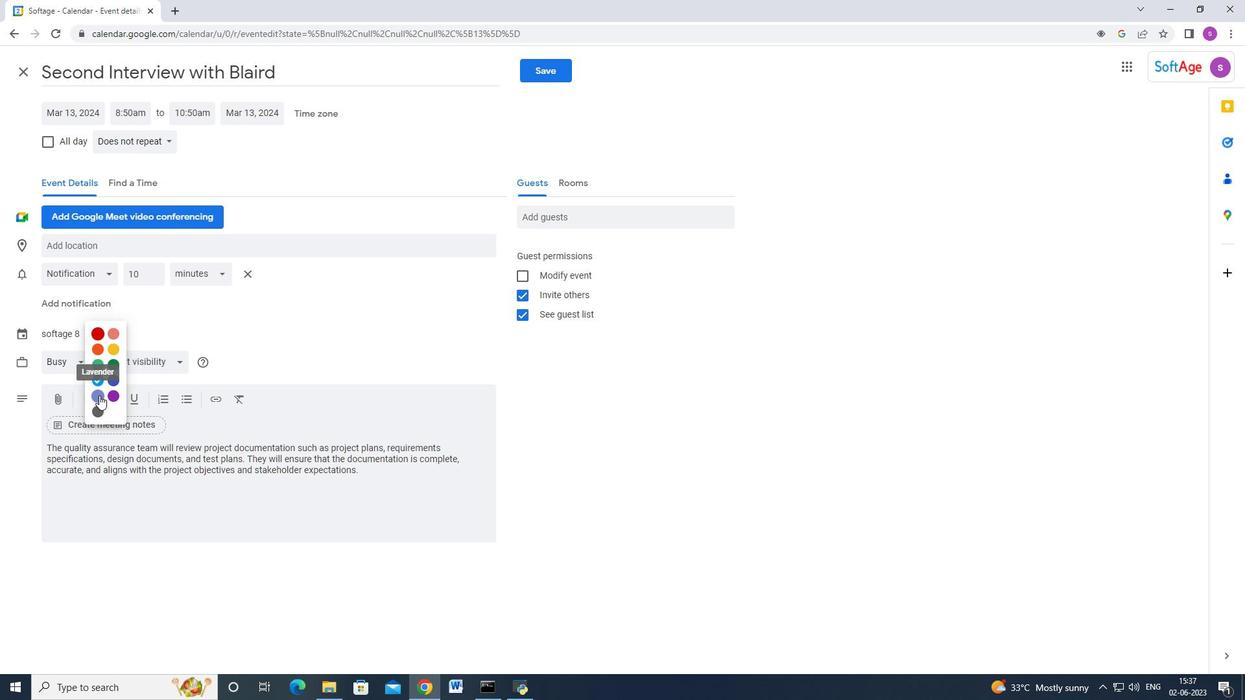 
Action: Mouse moved to (245, 252)
Screenshot: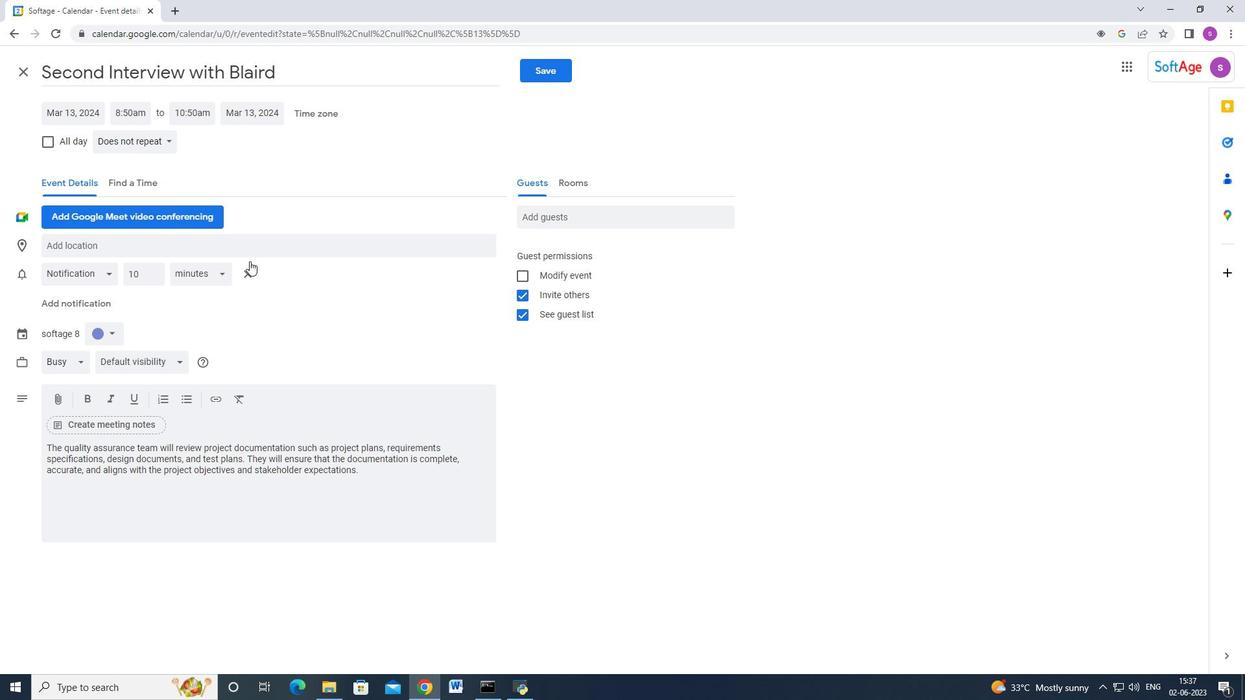 
Action: Mouse pressed left at (245, 252)
Screenshot: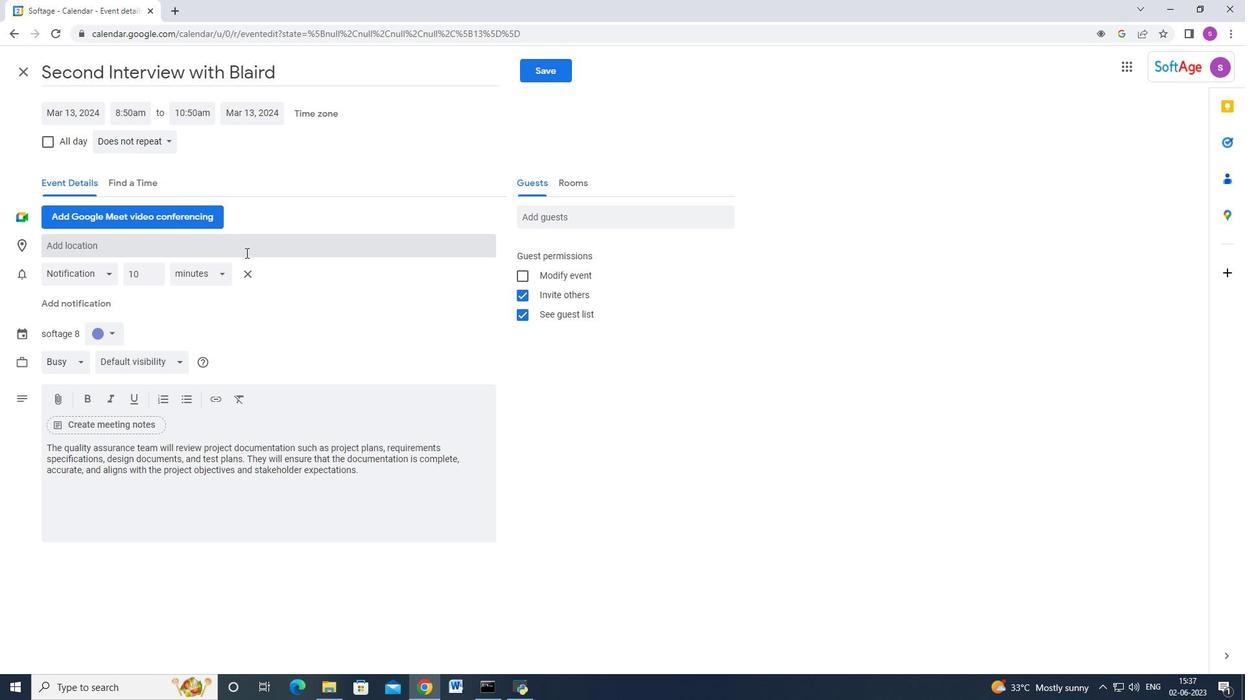 
Action: Key pressed <Key.shift_r>Vsd<Key.backspace><Key.backspace><Key.backspace><Key.shift_r>Casablanca,<Key.space><Key.shift>Morocoo<Key.enter><Key.backspace><Key.backspace>co
Screenshot: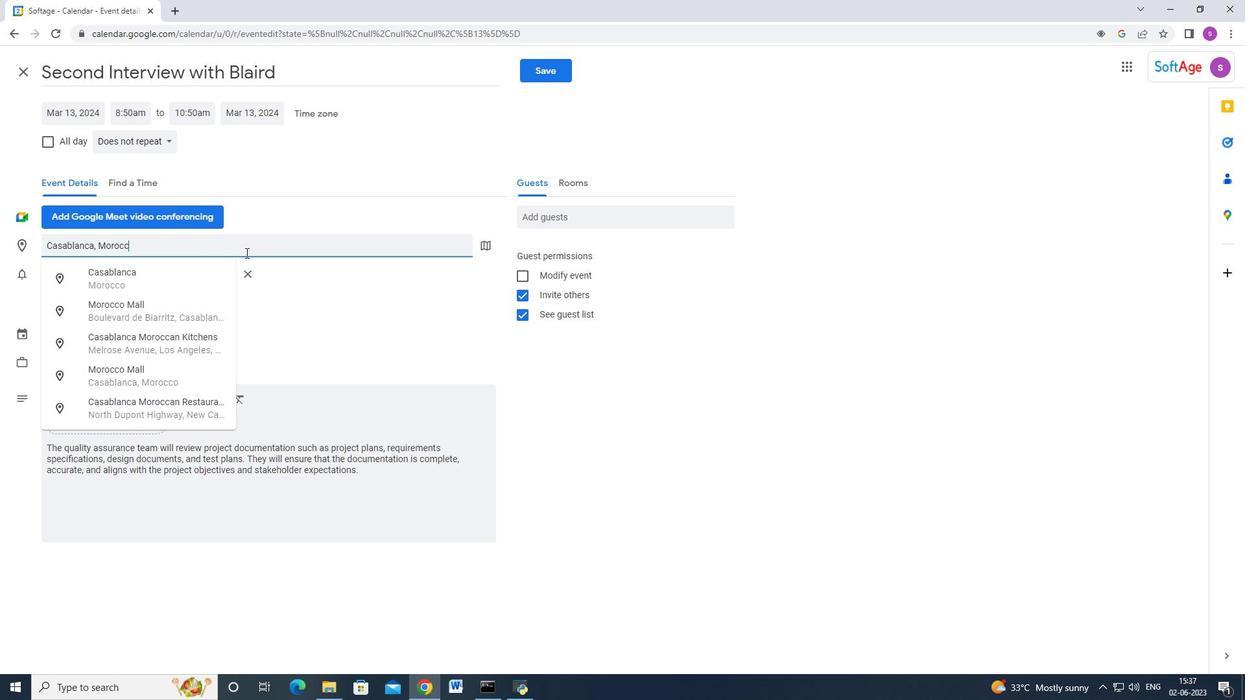 
Action: Mouse moved to (603, 217)
Screenshot: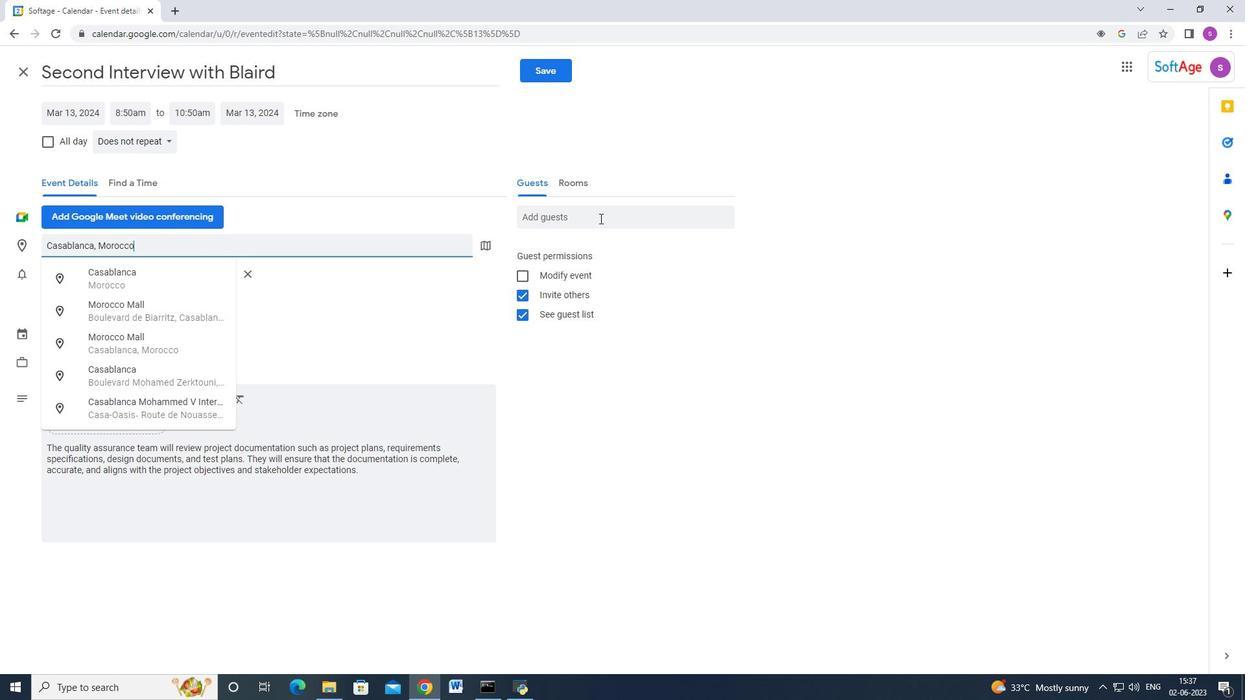 
Action: Mouse pressed left at (603, 217)
Screenshot: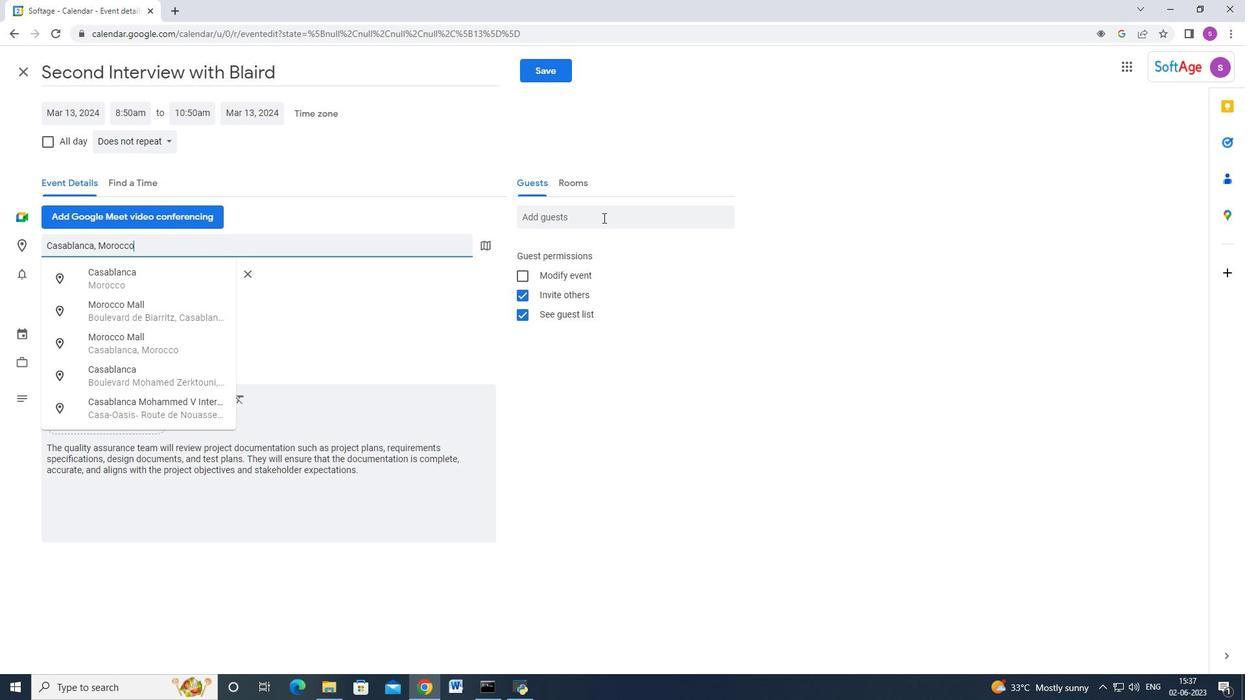 
Action: Key pressed softage.4<Key.shift_r>@softage.net<Key.enter>softage.5<Key.shift_r>@softage.net<Key.enter>
Screenshot: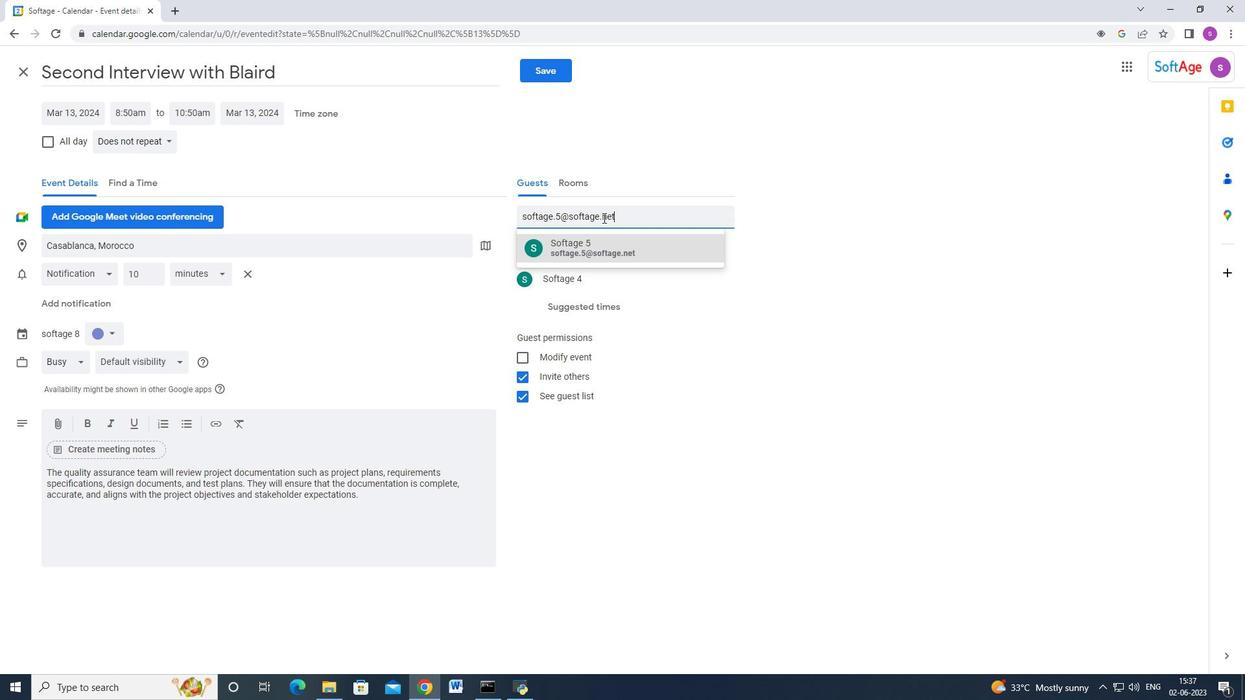 
Action: Mouse moved to (164, 138)
Screenshot: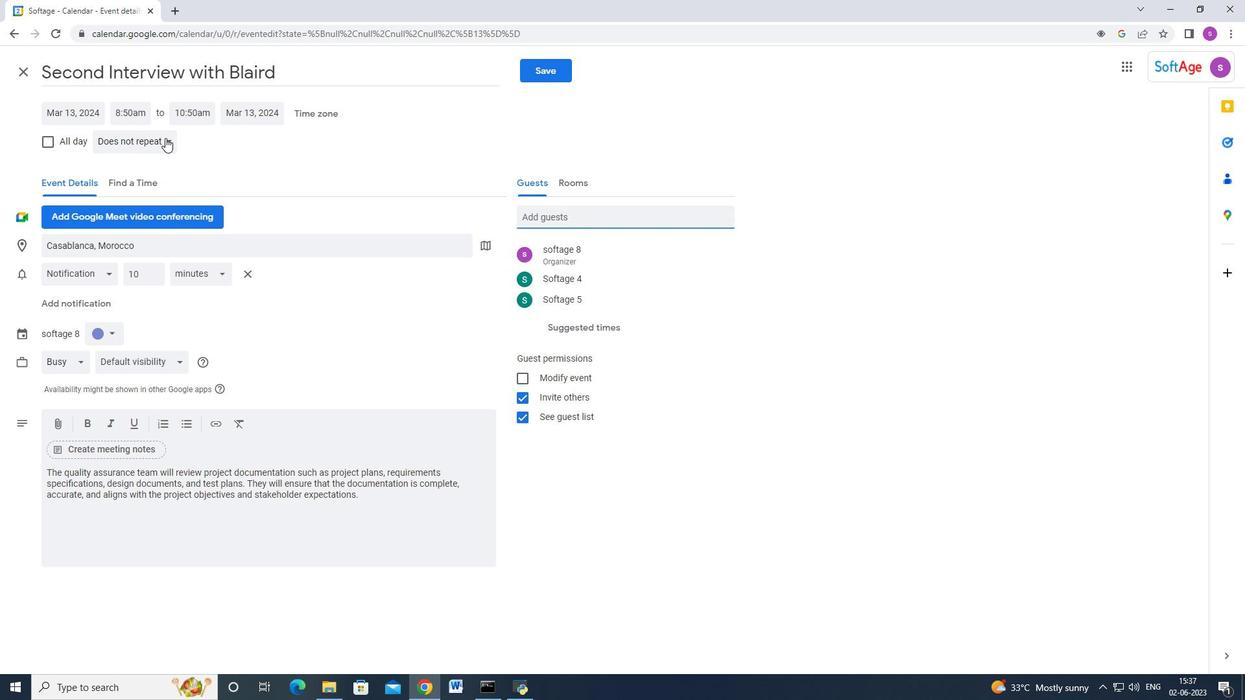 
Action: Mouse pressed left at (164, 138)
Screenshot: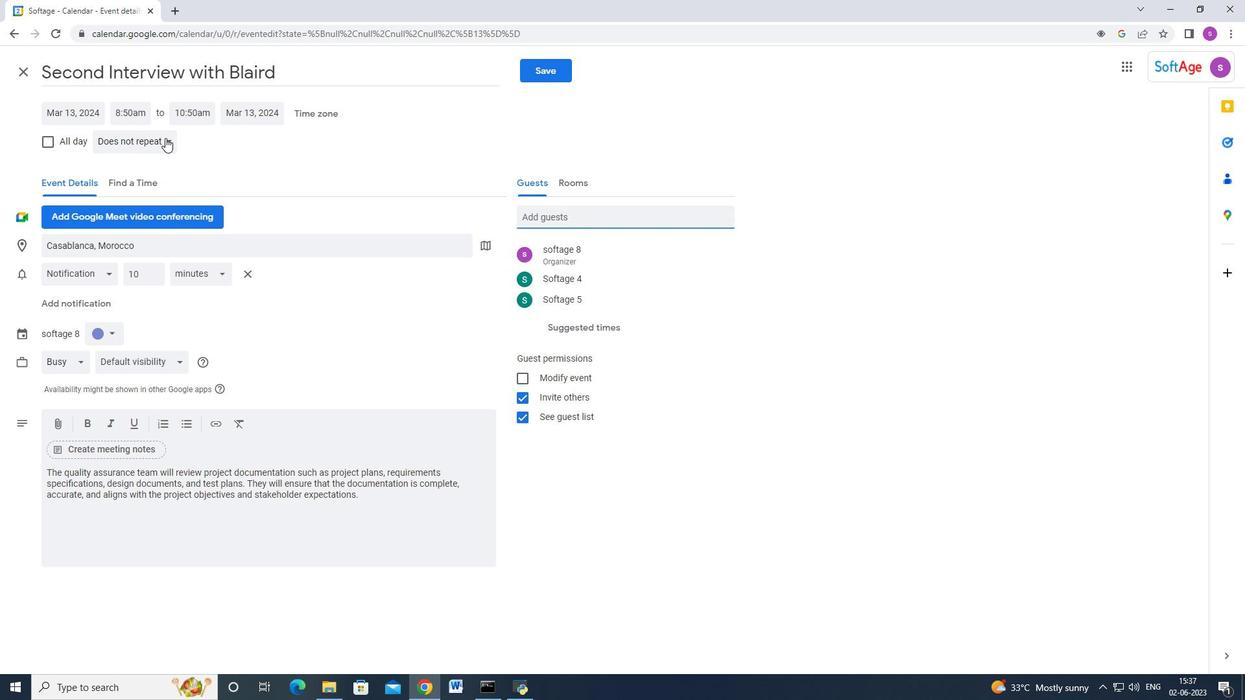 
Action: Mouse moved to (113, 159)
Screenshot: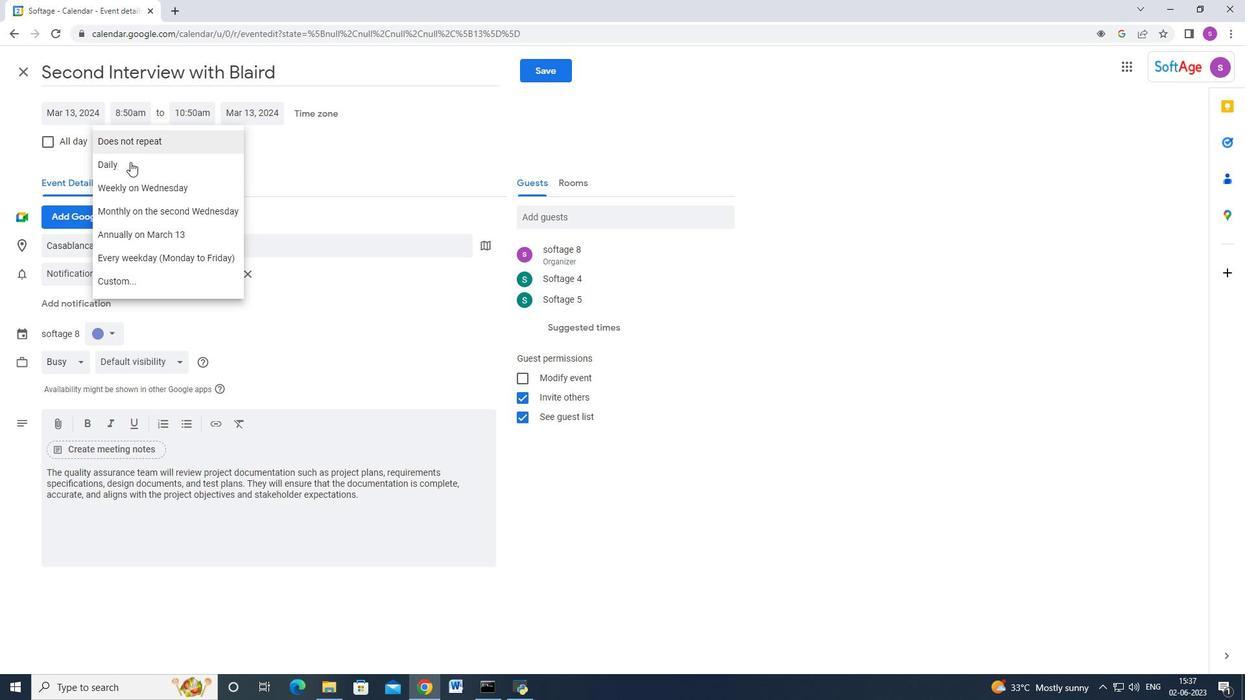 
Action: Mouse pressed left at (113, 159)
Screenshot: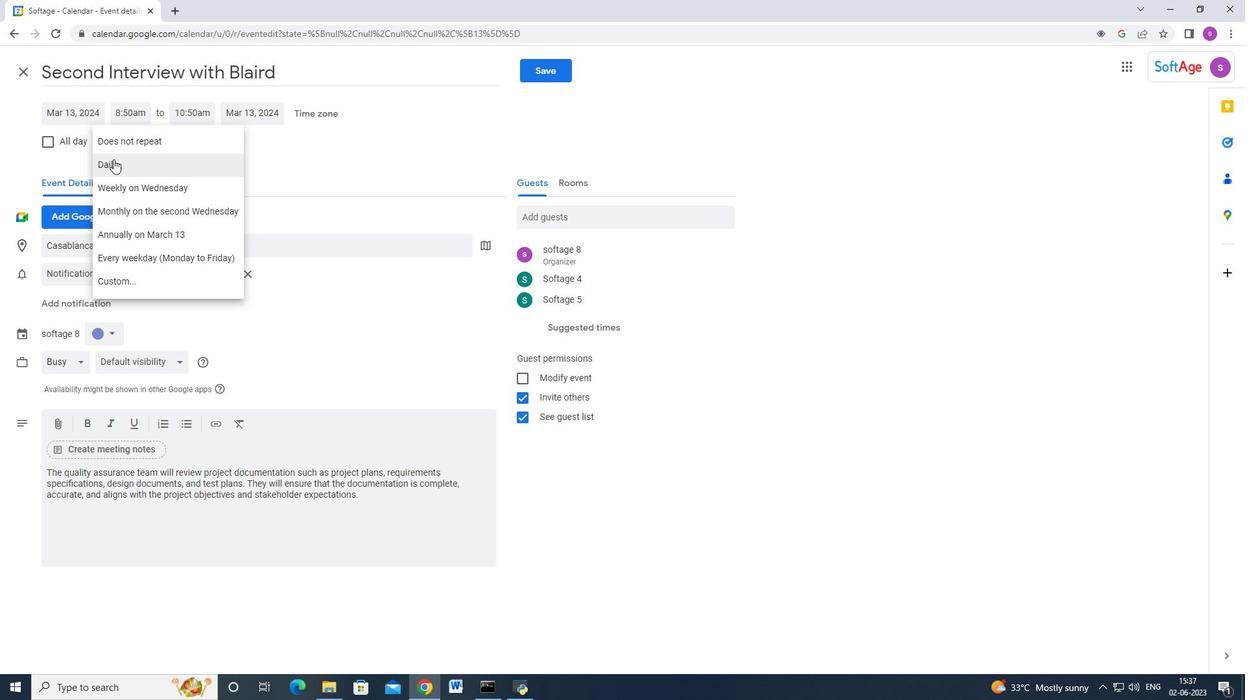 
Action: Mouse moved to (542, 67)
Screenshot: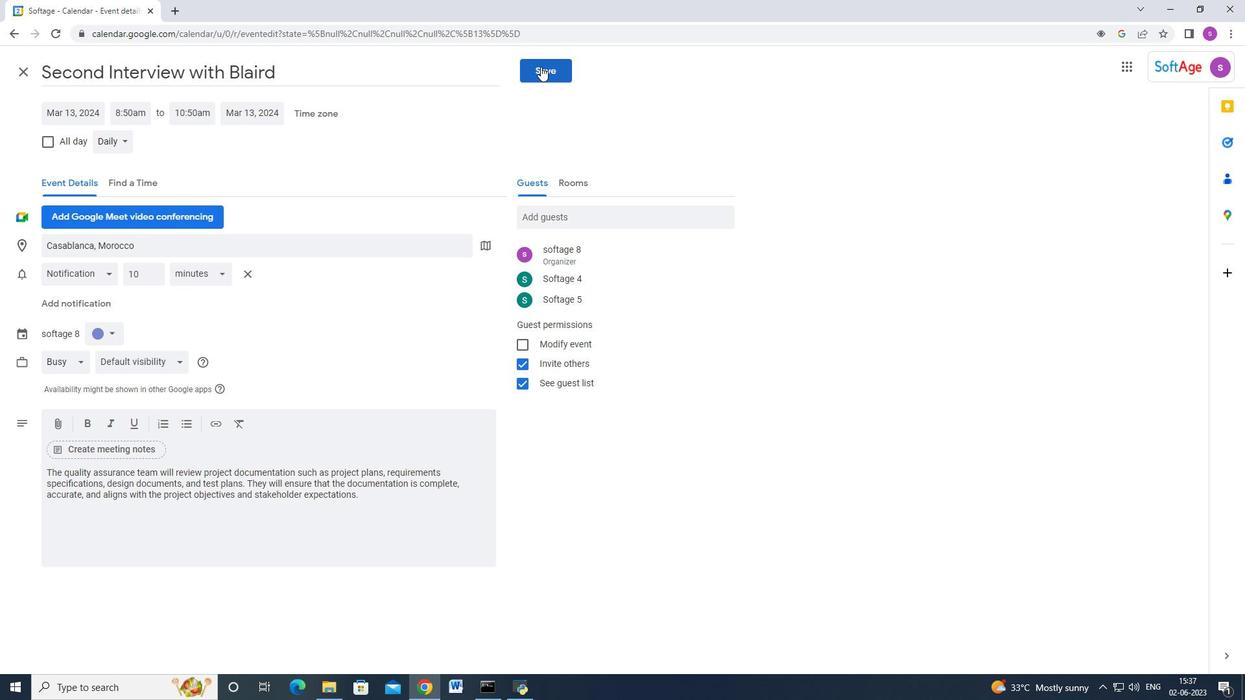 
Action: Mouse pressed left at (542, 67)
Screenshot: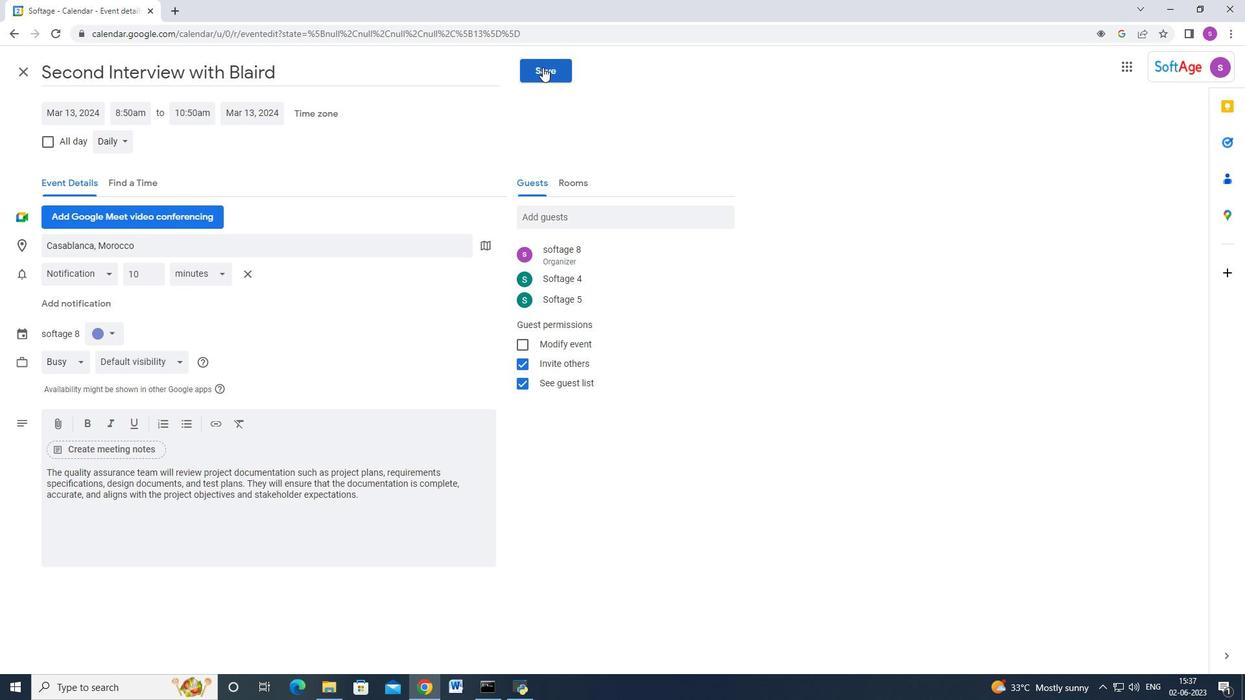 
Action: Mouse moved to (834, 386)
Screenshot: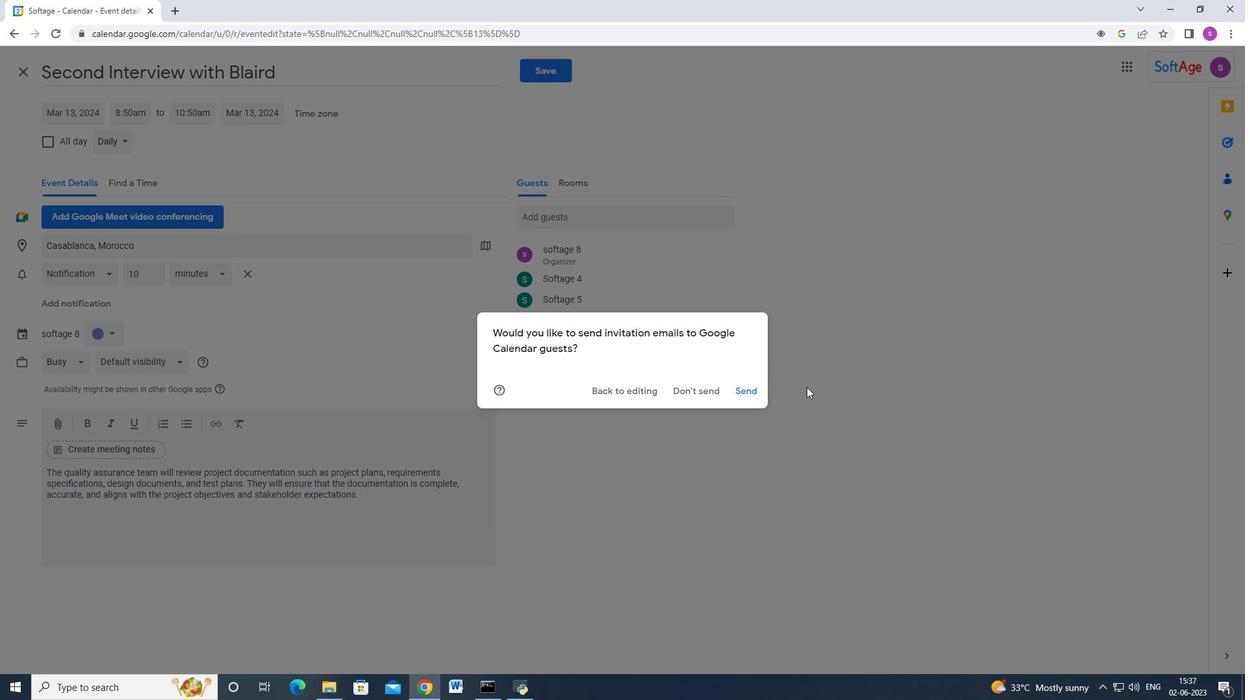 
